 Task: Search one way flight ticket for 2 adults, 4 children and 1 infant on lap in business from Cleveland: Cleveland Hopkins International Airport to Gillette: Gillette Campbell County Airport on 5-1-2023. Choice of flights is Delta. Price is upto 78000. Outbound departure time preference is 6:15.
Action: Mouse moved to (211, 288)
Screenshot: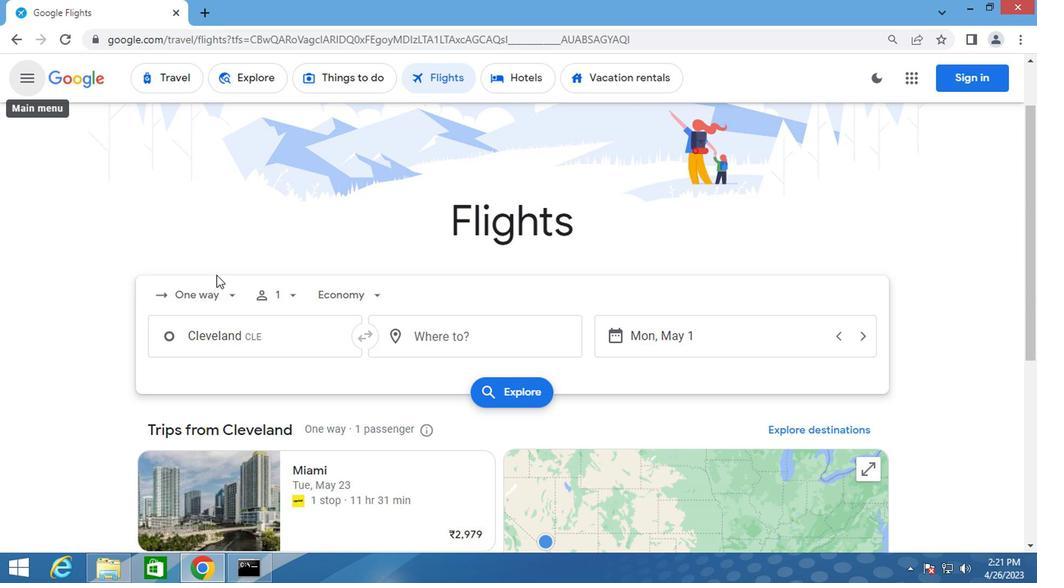 
Action: Mouse pressed left at (211, 288)
Screenshot: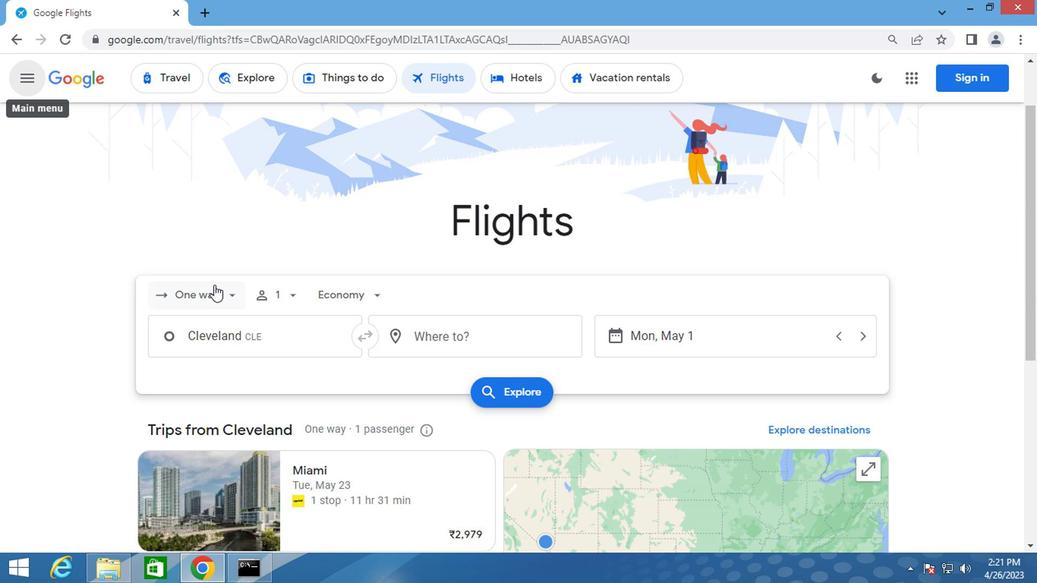 
Action: Mouse moved to (227, 362)
Screenshot: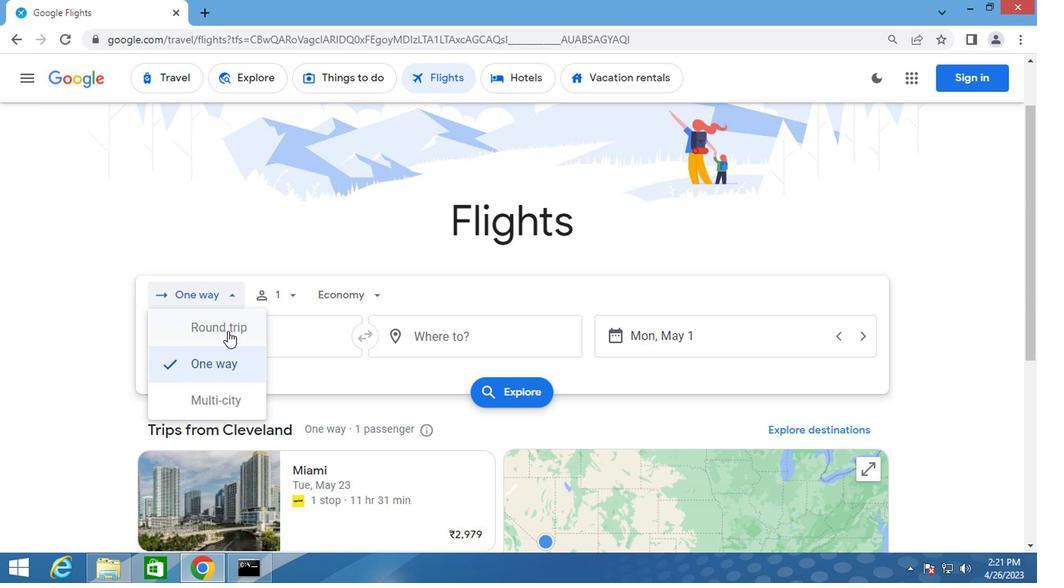 
Action: Mouse pressed left at (227, 362)
Screenshot: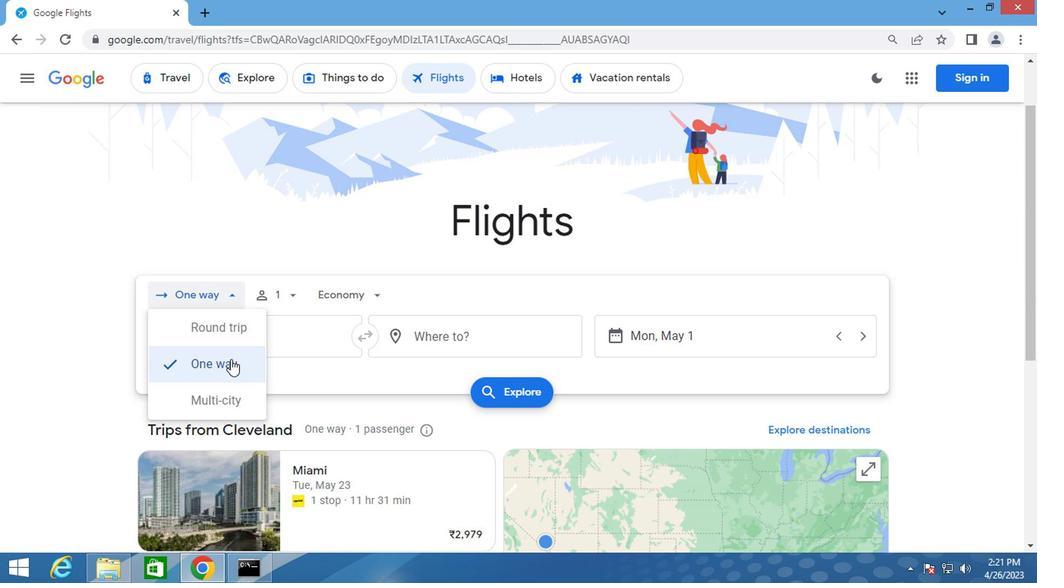
Action: Mouse moved to (287, 289)
Screenshot: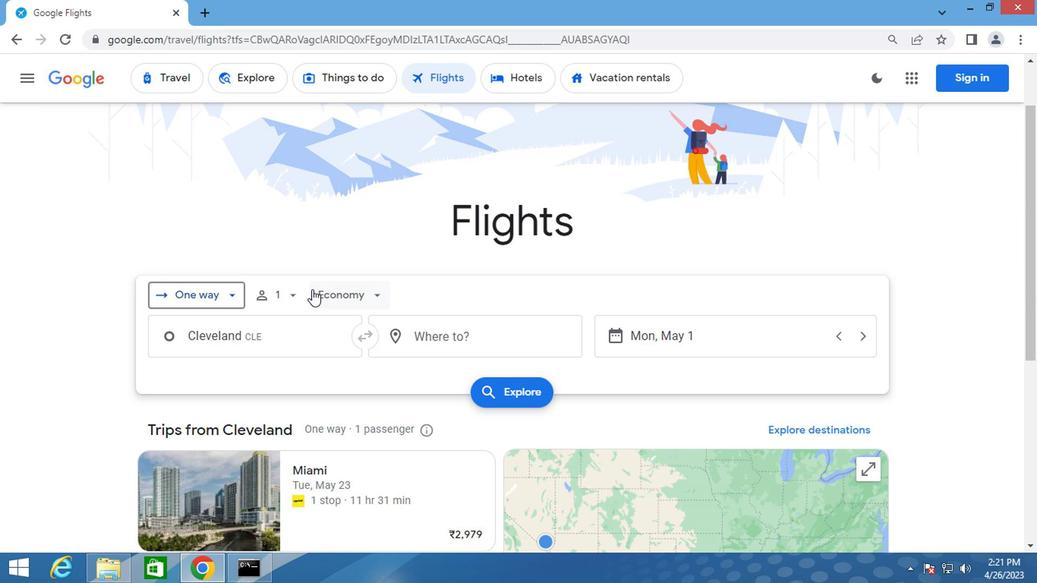 
Action: Mouse pressed left at (287, 289)
Screenshot: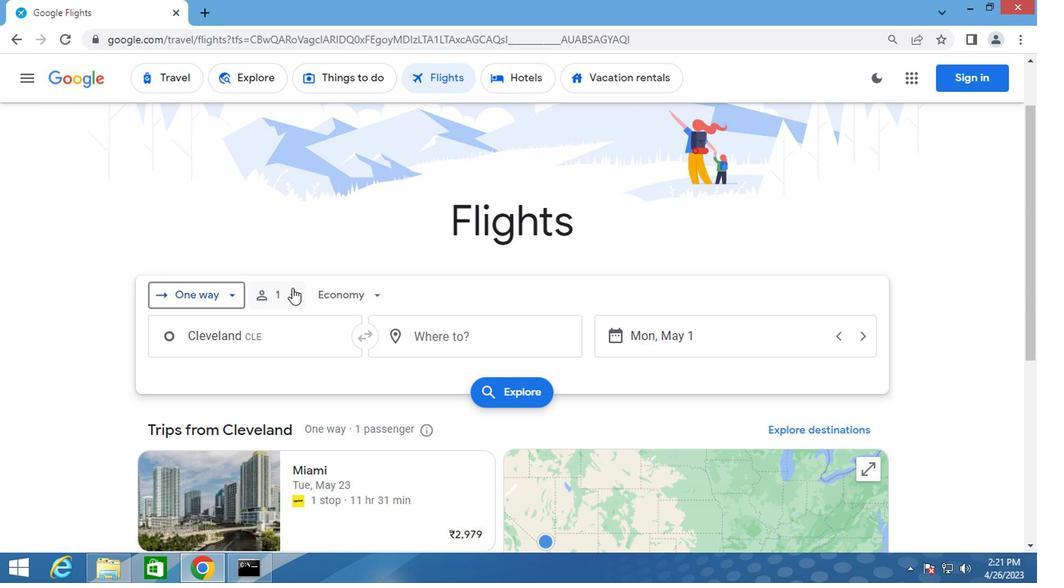 
Action: Mouse moved to (403, 335)
Screenshot: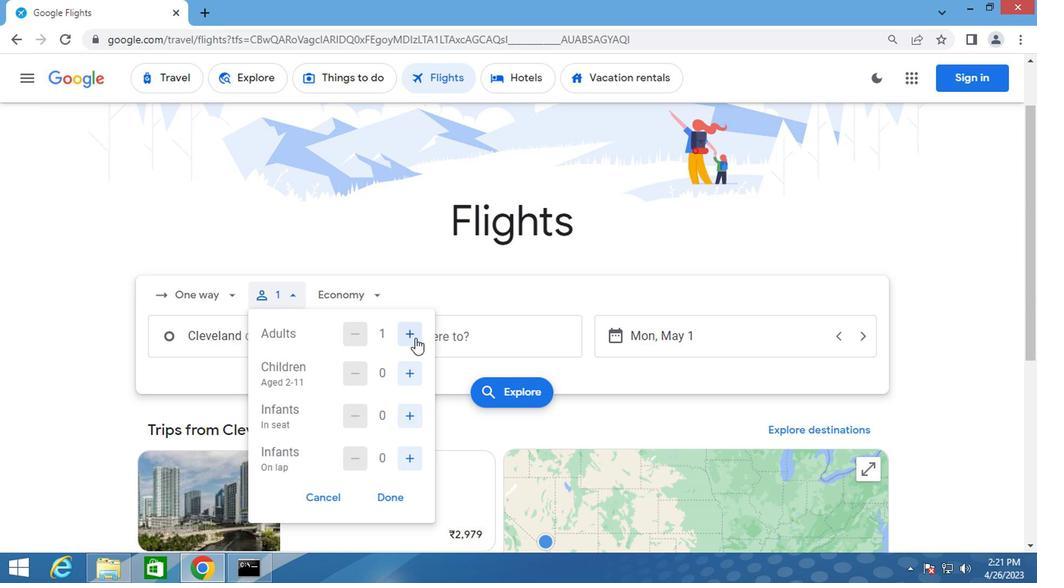 
Action: Mouse pressed left at (403, 335)
Screenshot: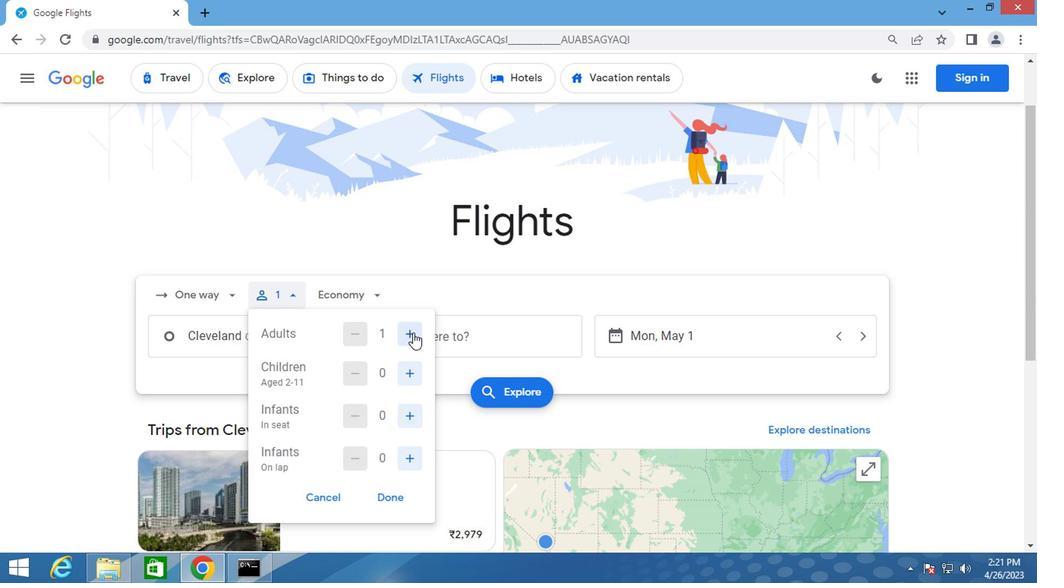 
Action: Mouse moved to (399, 372)
Screenshot: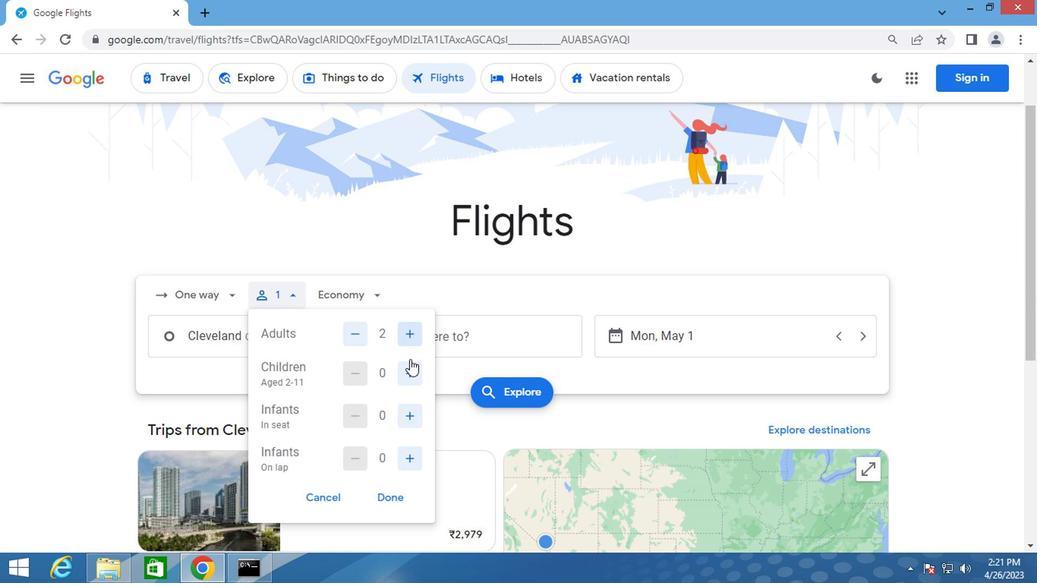 
Action: Mouse pressed left at (399, 372)
Screenshot: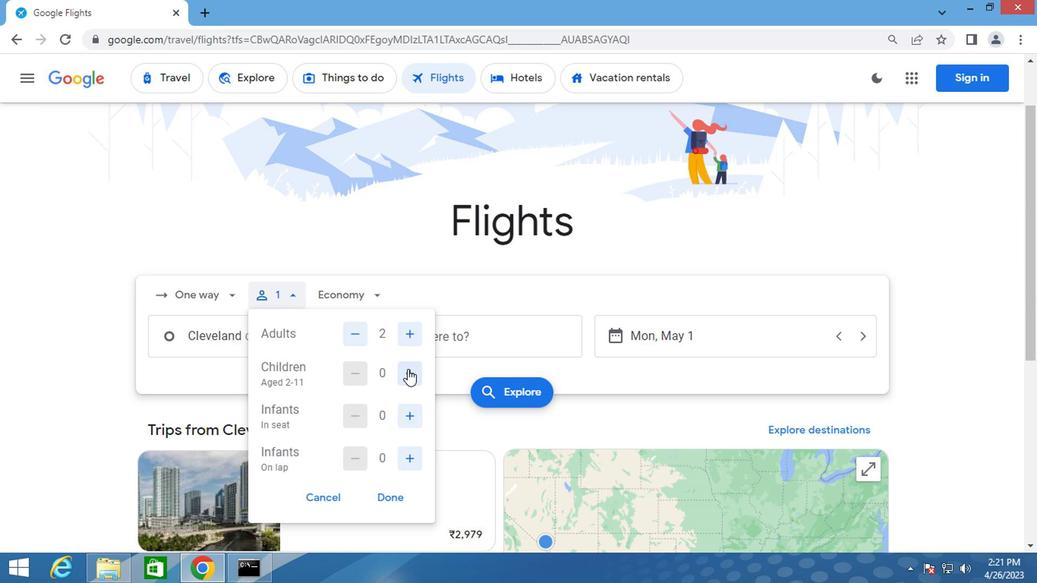 
Action: Mouse pressed left at (399, 372)
Screenshot: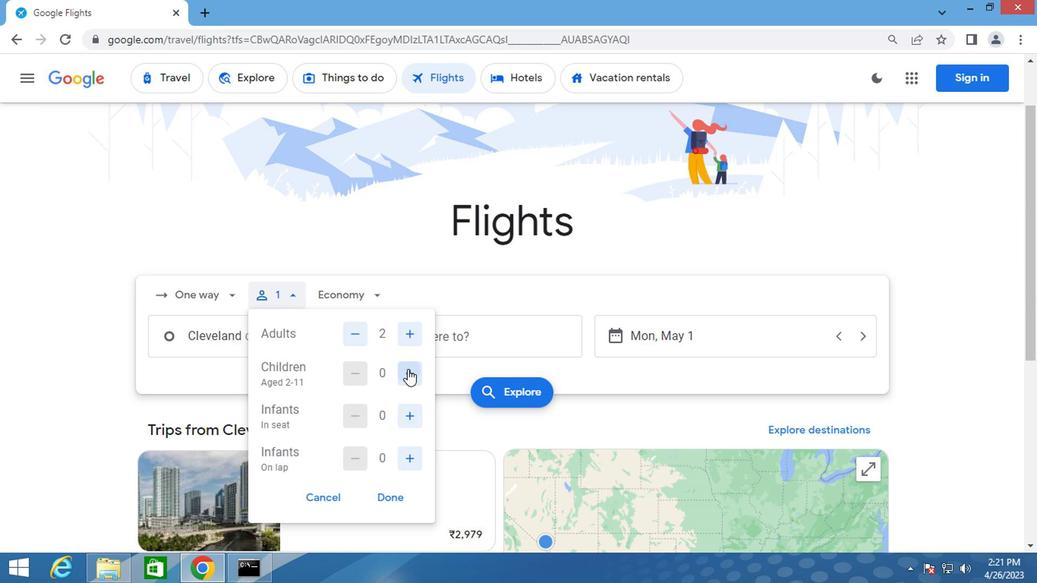 
Action: Mouse pressed left at (399, 372)
Screenshot: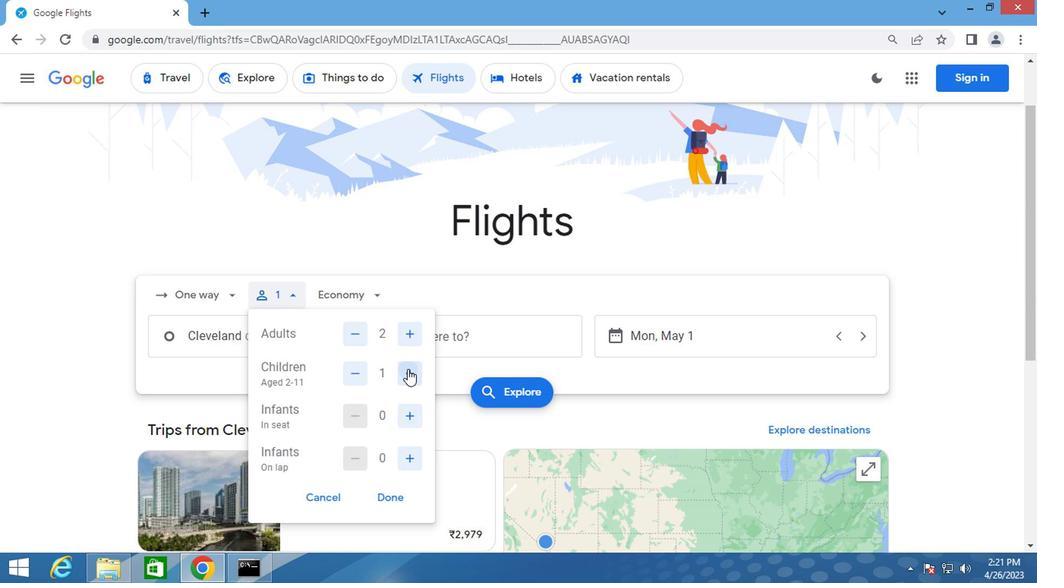 
Action: Mouse moved to (399, 372)
Screenshot: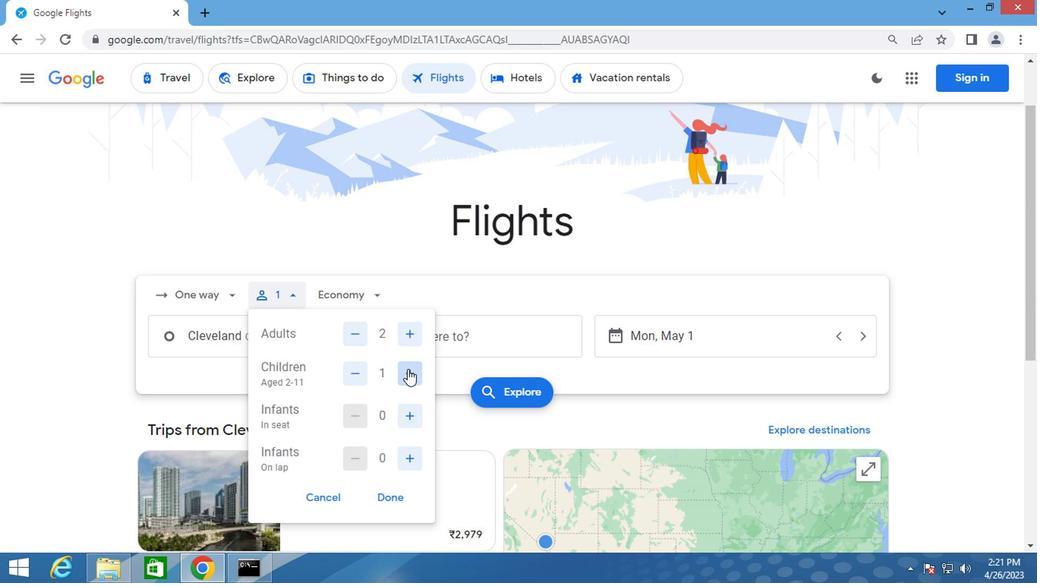 
Action: Mouse pressed left at (399, 372)
Screenshot: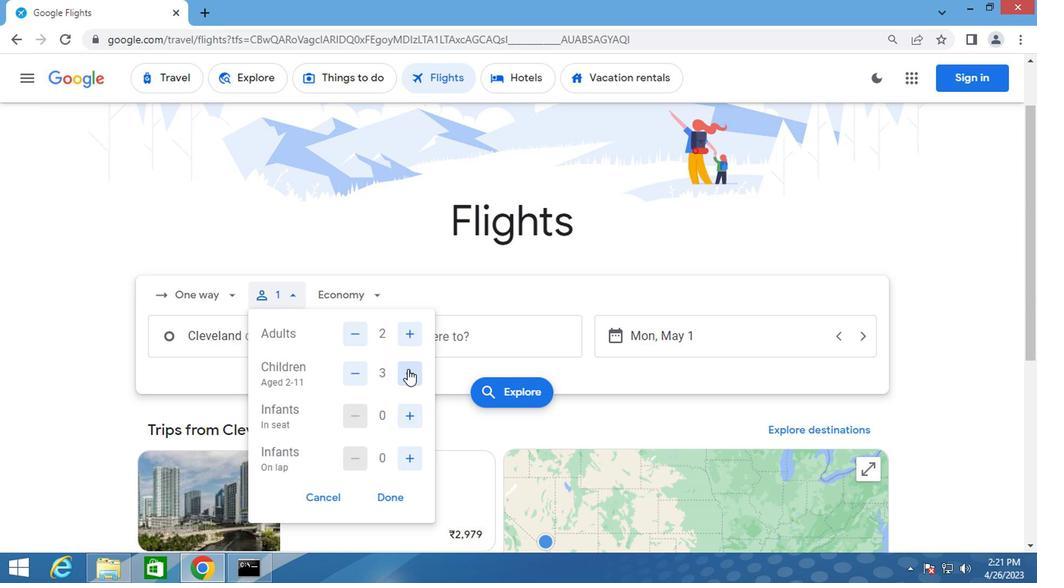 
Action: Mouse moved to (396, 453)
Screenshot: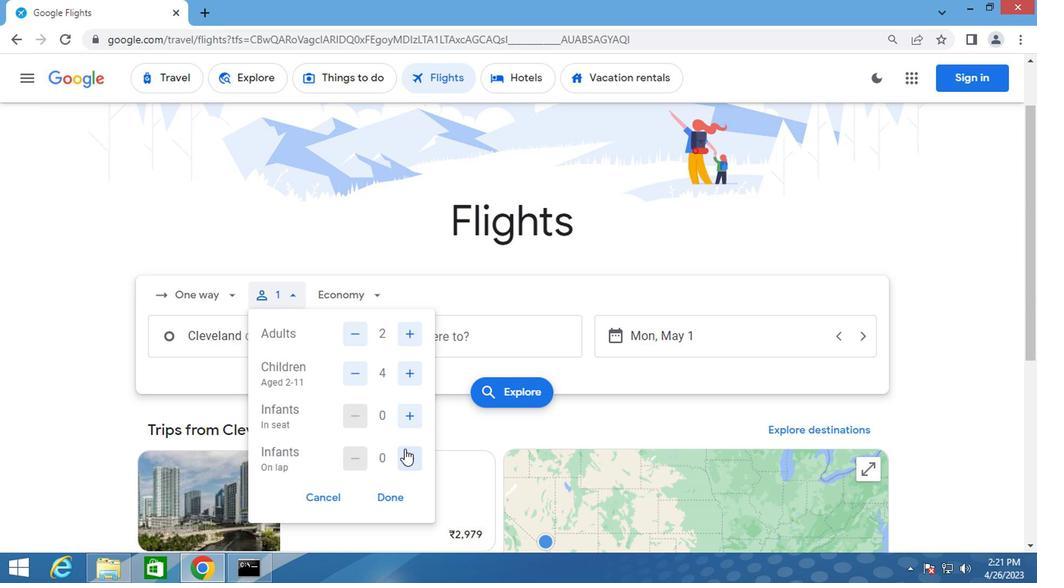 
Action: Mouse pressed left at (396, 453)
Screenshot: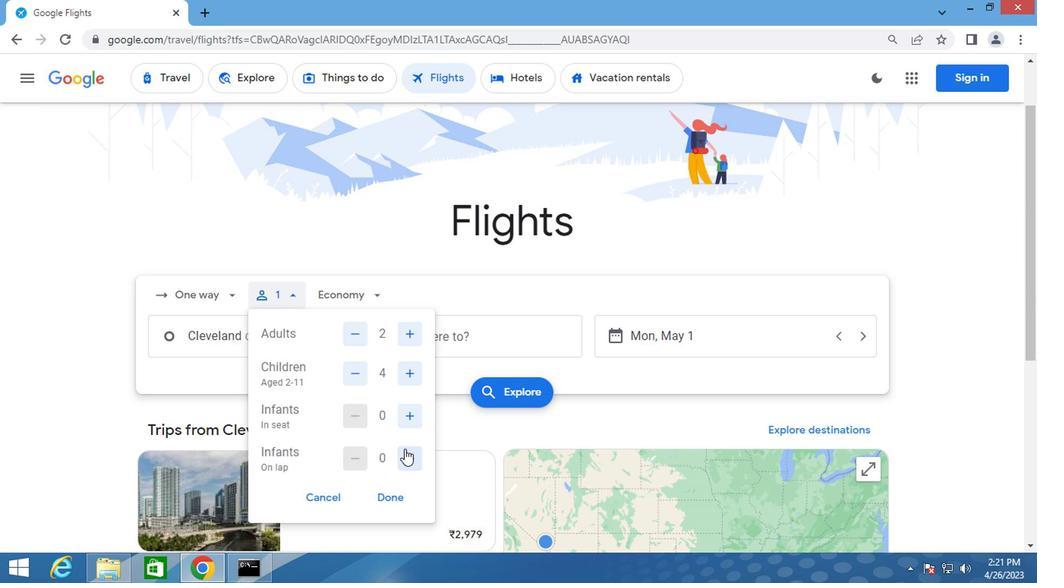 
Action: Mouse moved to (348, 298)
Screenshot: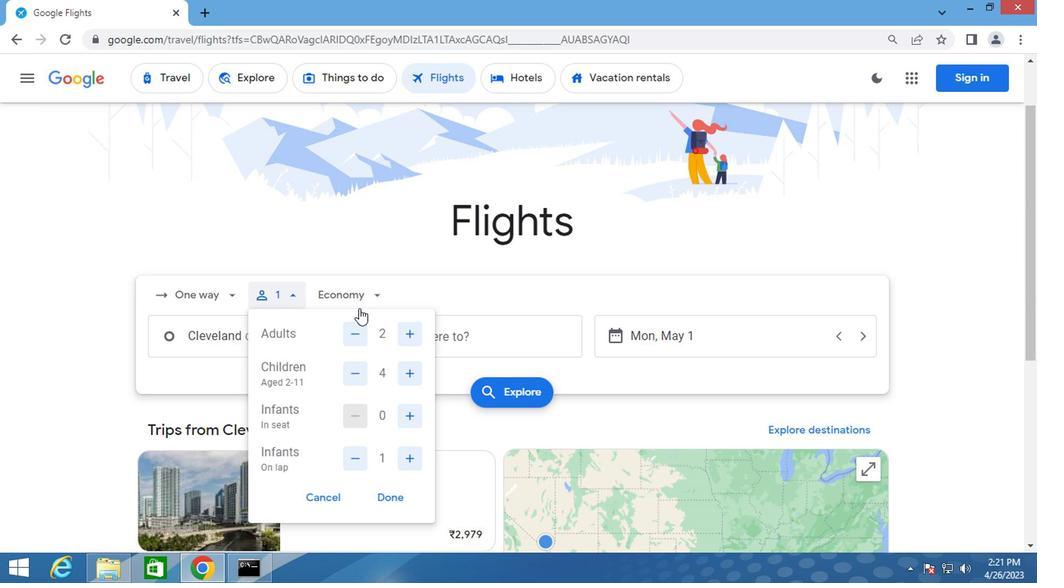 
Action: Mouse pressed left at (348, 298)
Screenshot: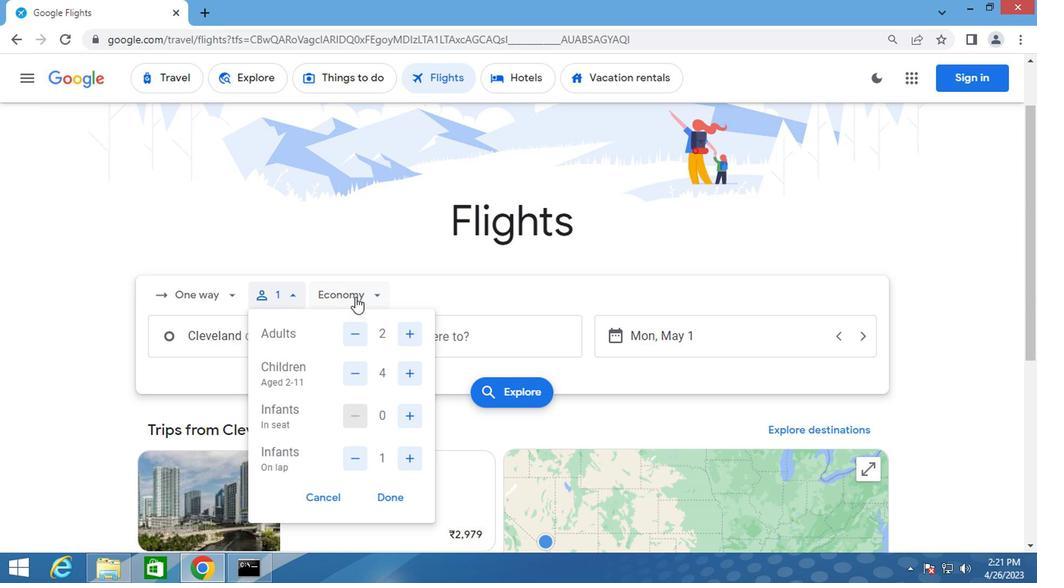
Action: Mouse moved to (367, 411)
Screenshot: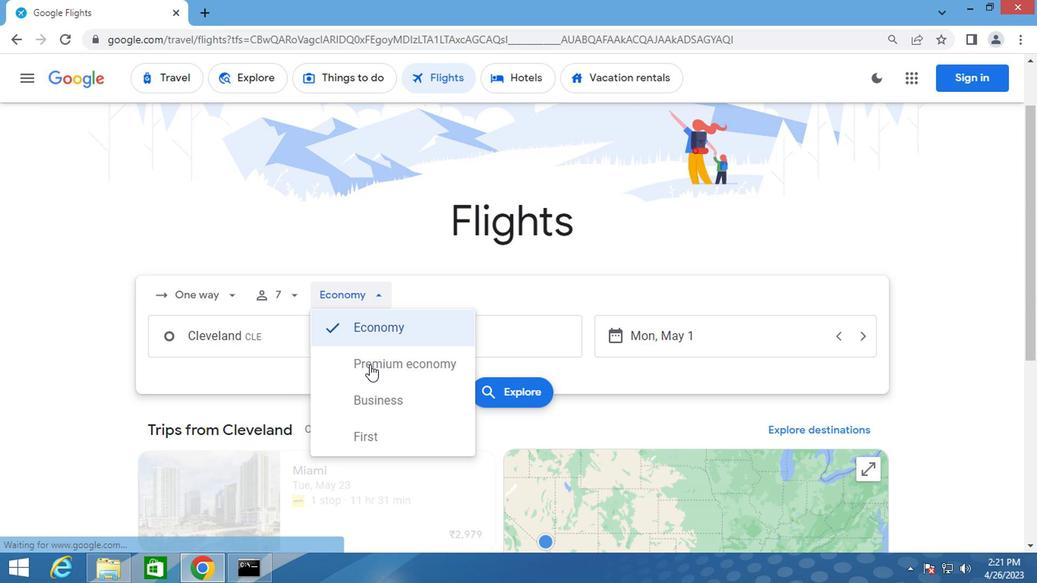 
Action: Mouse pressed left at (367, 411)
Screenshot: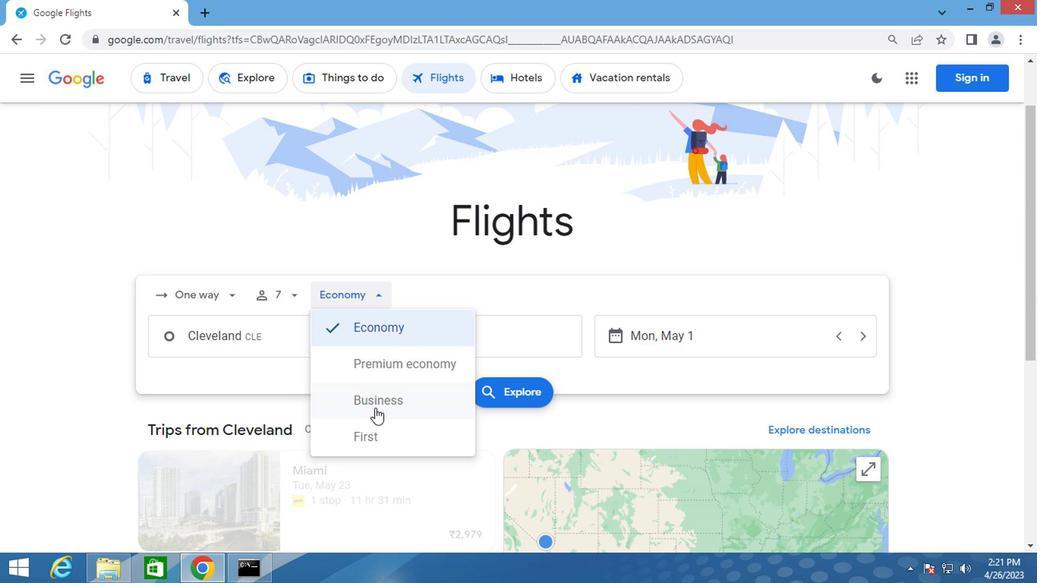 
Action: Mouse moved to (291, 332)
Screenshot: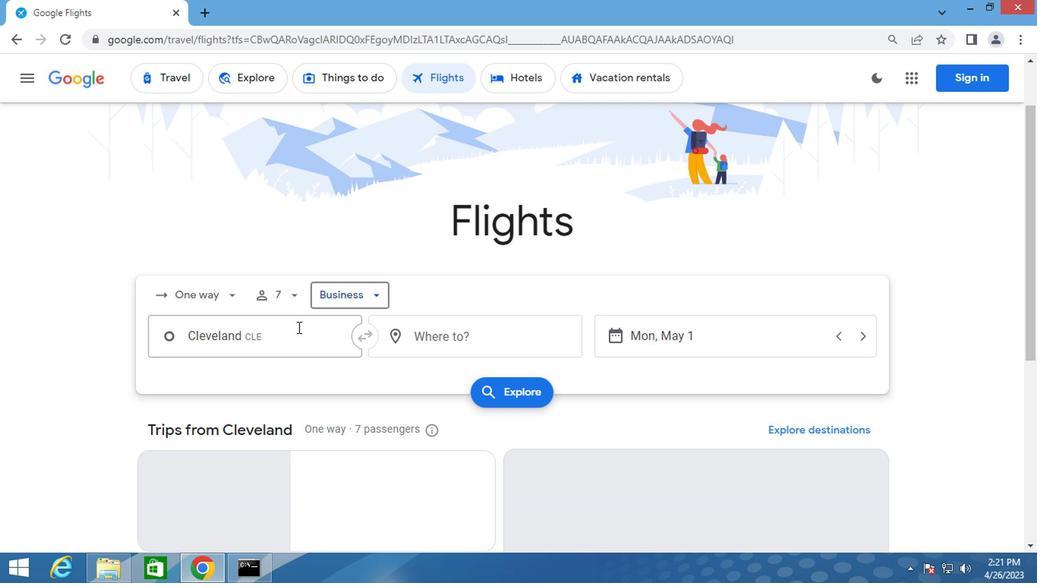 
Action: Mouse pressed left at (291, 332)
Screenshot: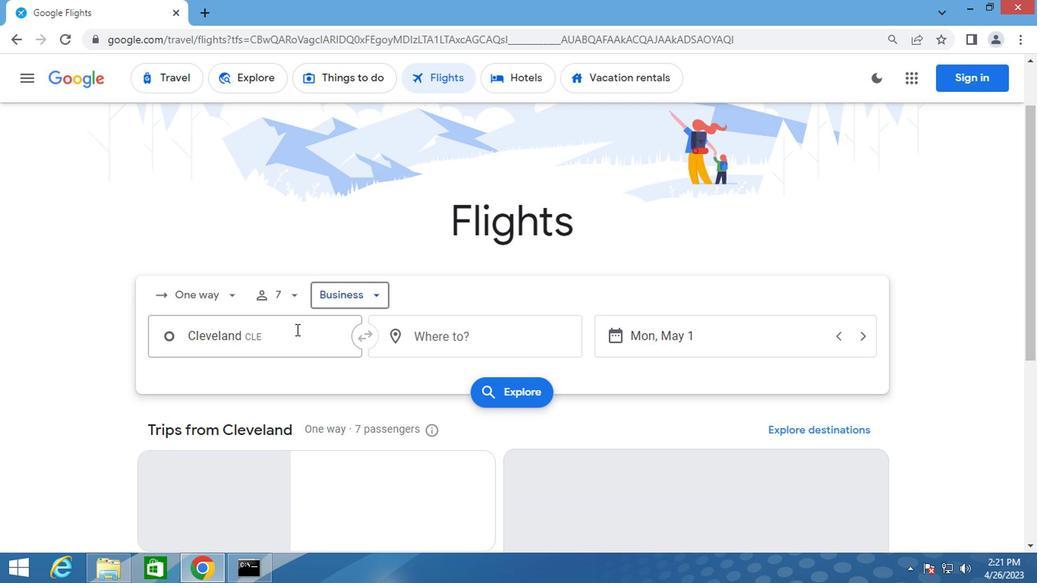 
Action: Key pressed cleveland
Screenshot: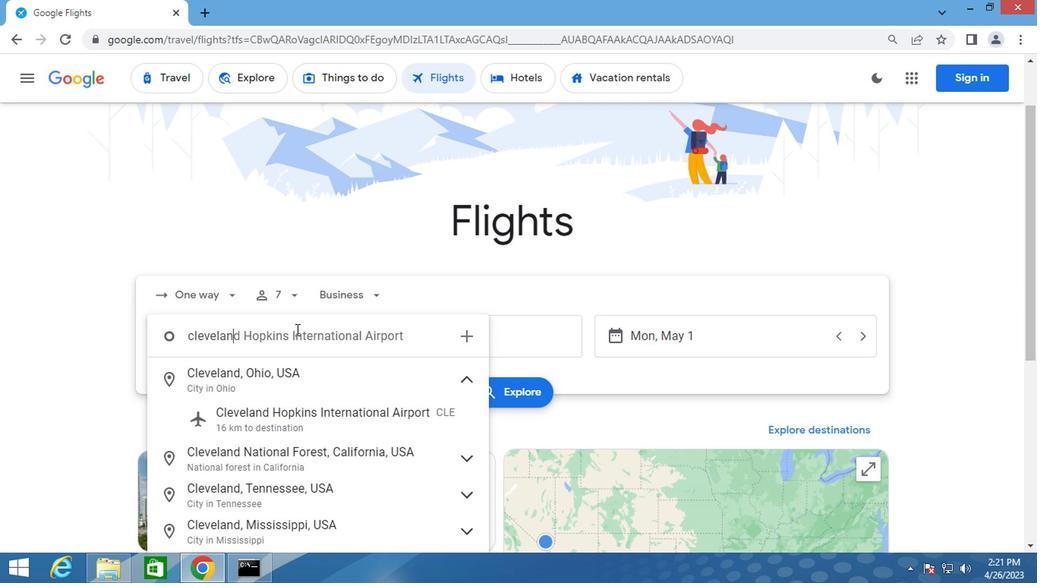 
Action: Mouse moved to (317, 419)
Screenshot: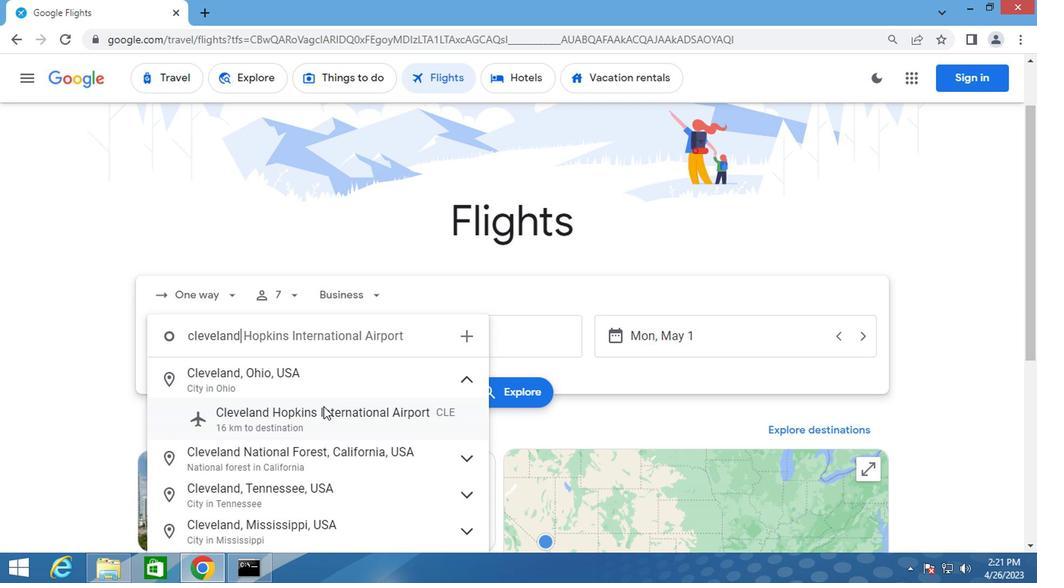 
Action: Mouse pressed left at (317, 419)
Screenshot: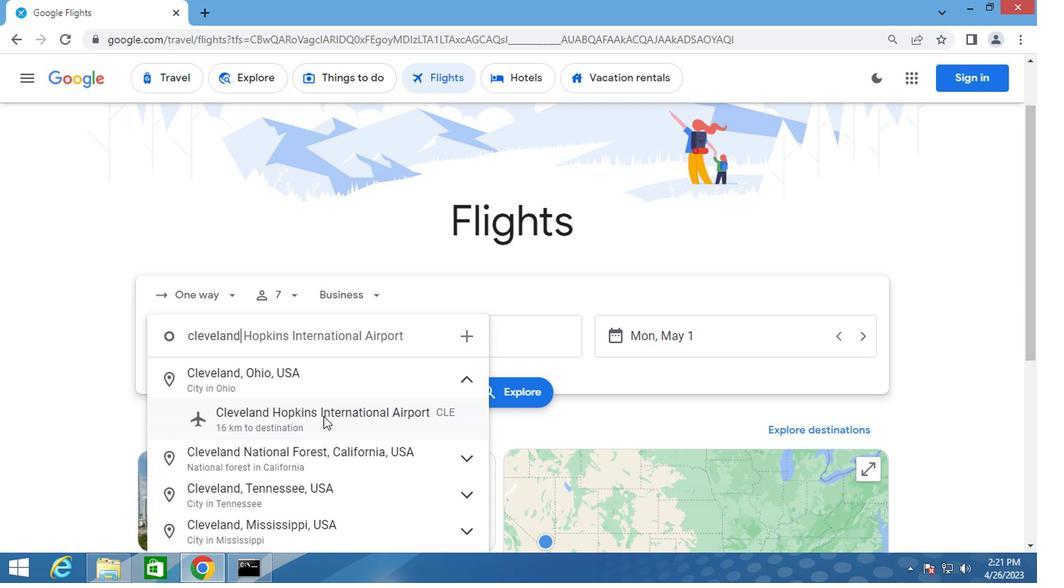 
Action: Mouse moved to (419, 336)
Screenshot: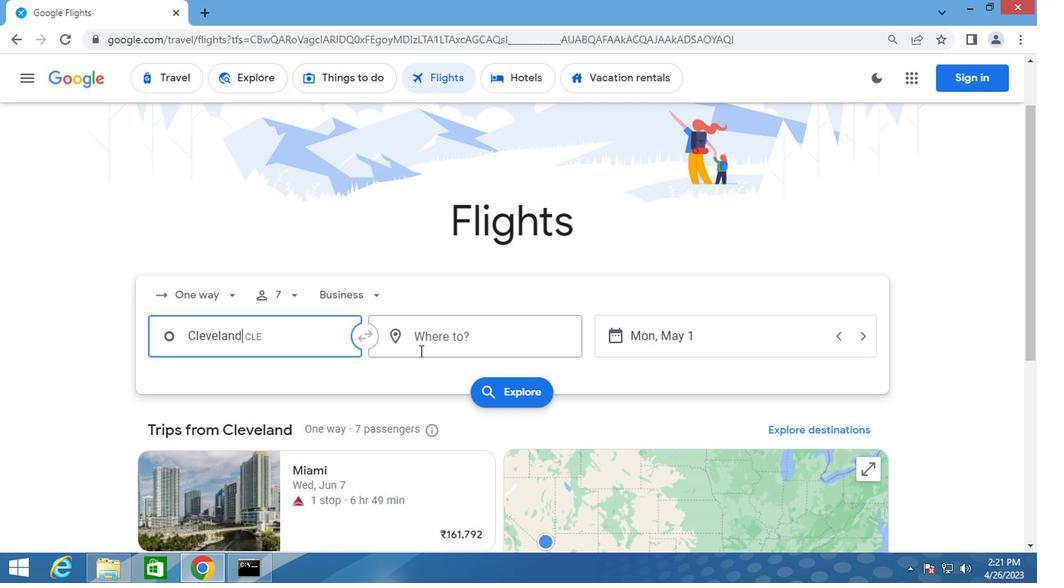 
Action: Mouse pressed left at (419, 336)
Screenshot: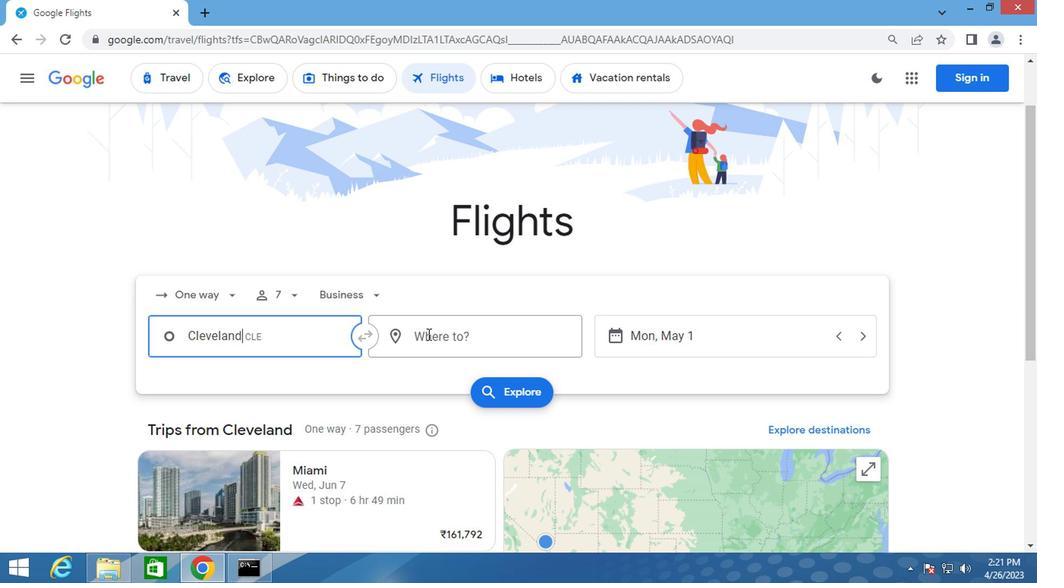 
Action: Key pressed gillette
Screenshot: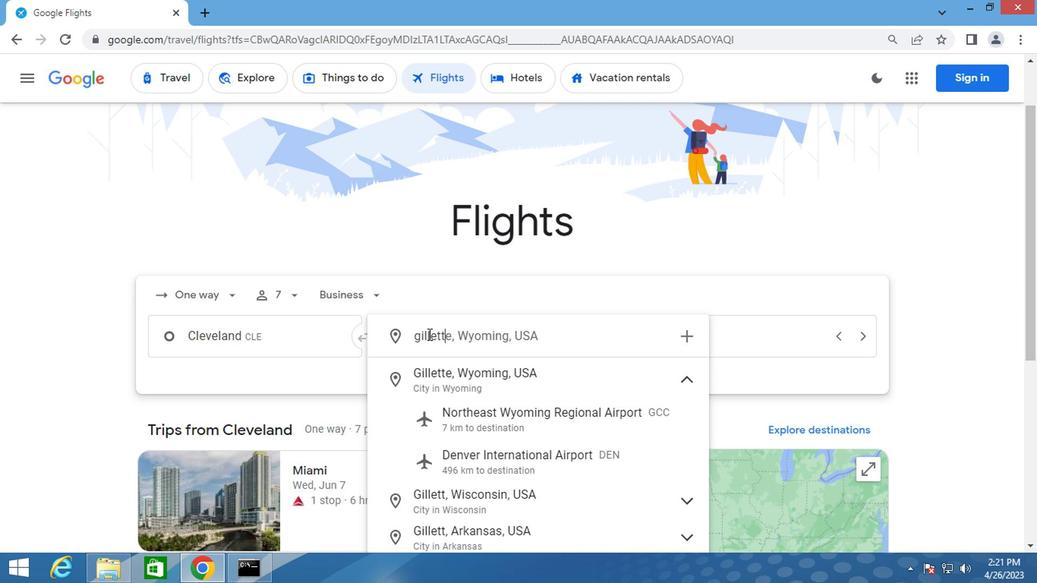 
Action: Mouse moved to (488, 417)
Screenshot: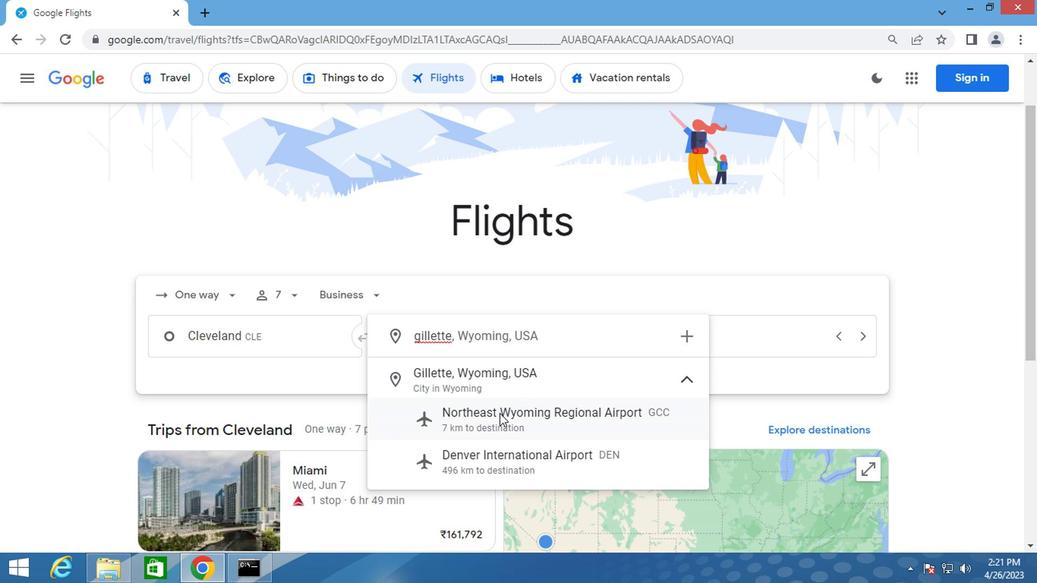
Action: Mouse pressed left at (488, 417)
Screenshot: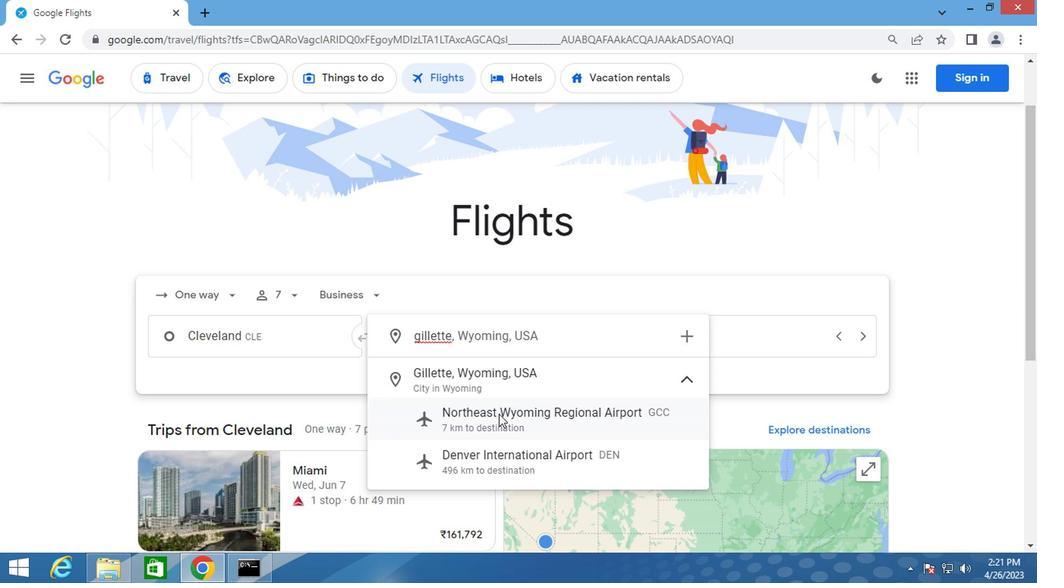
Action: Mouse moved to (637, 335)
Screenshot: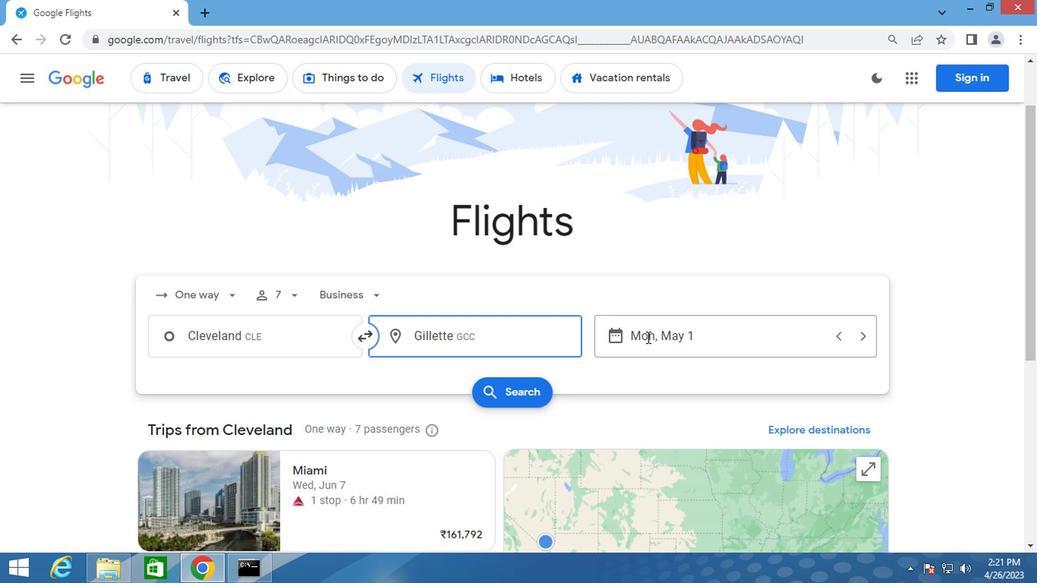 
Action: Mouse pressed left at (637, 335)
Screenshot: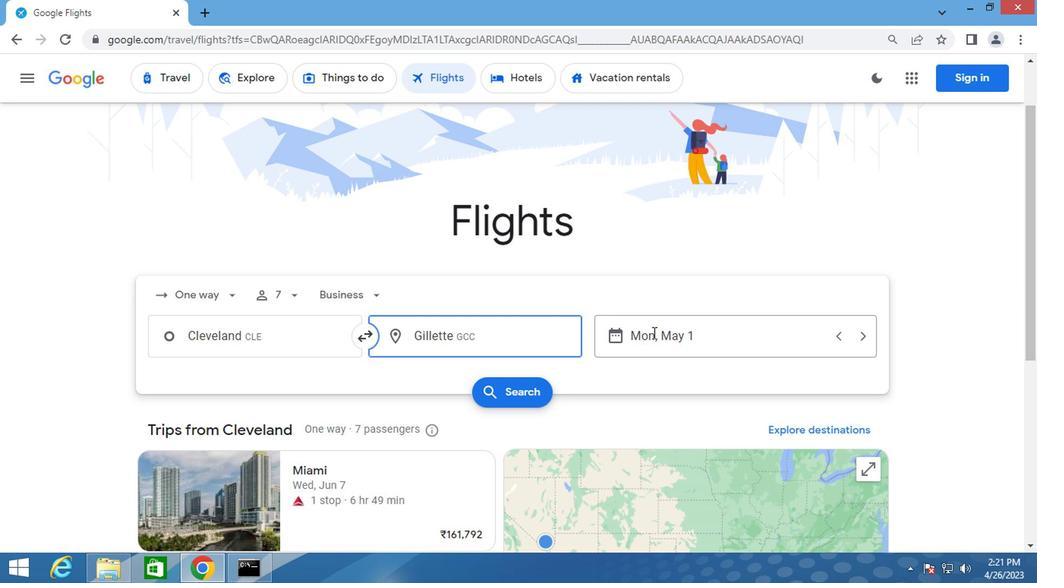 
Action: Mouse moved to (656, 285)
Screenshot: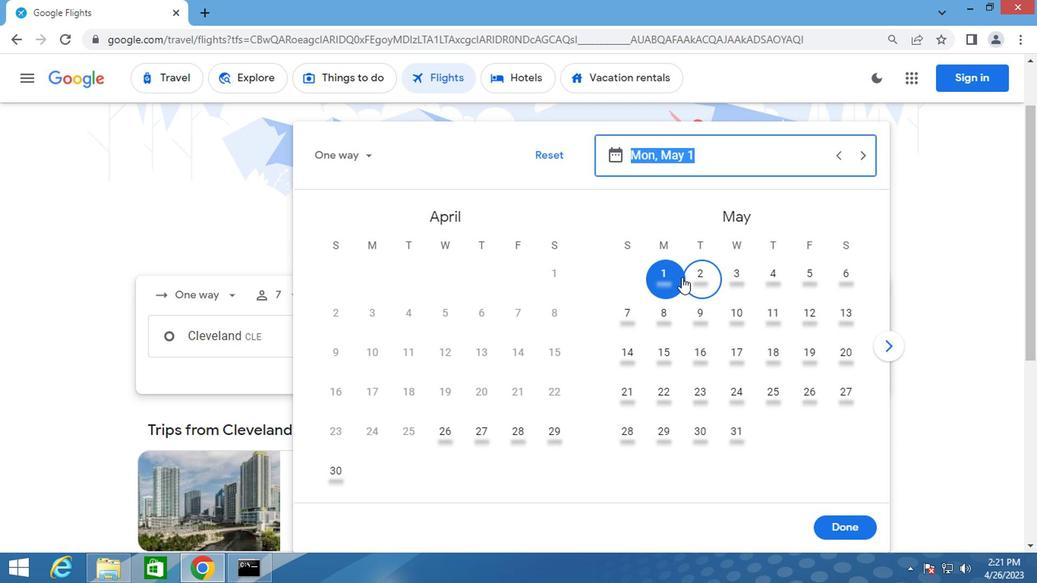 
Action: Mouse pressed left at (656, 285)
Screenshot: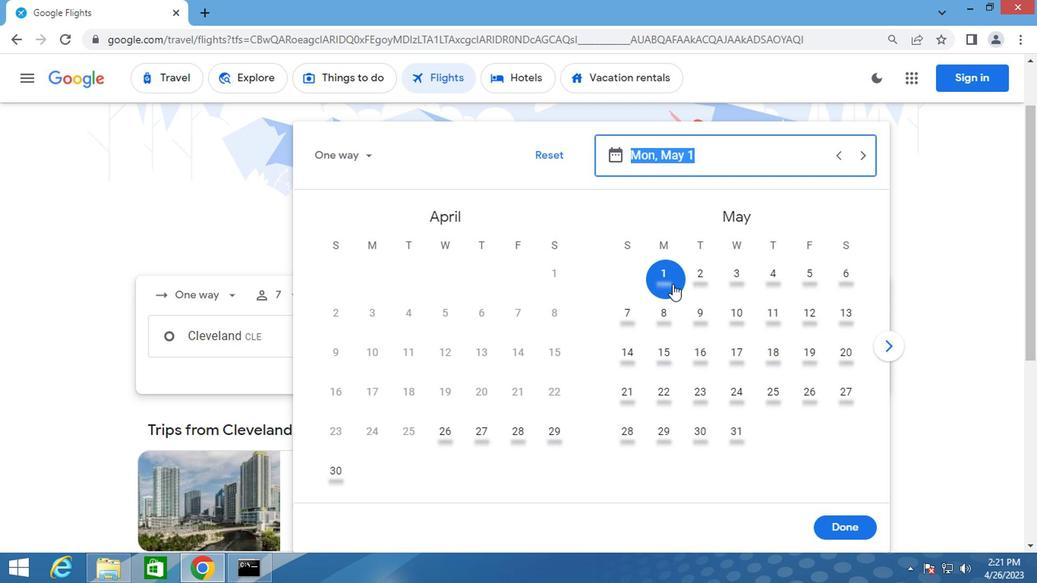 
Action: Mouse moved to (810, 533)
Screenshot: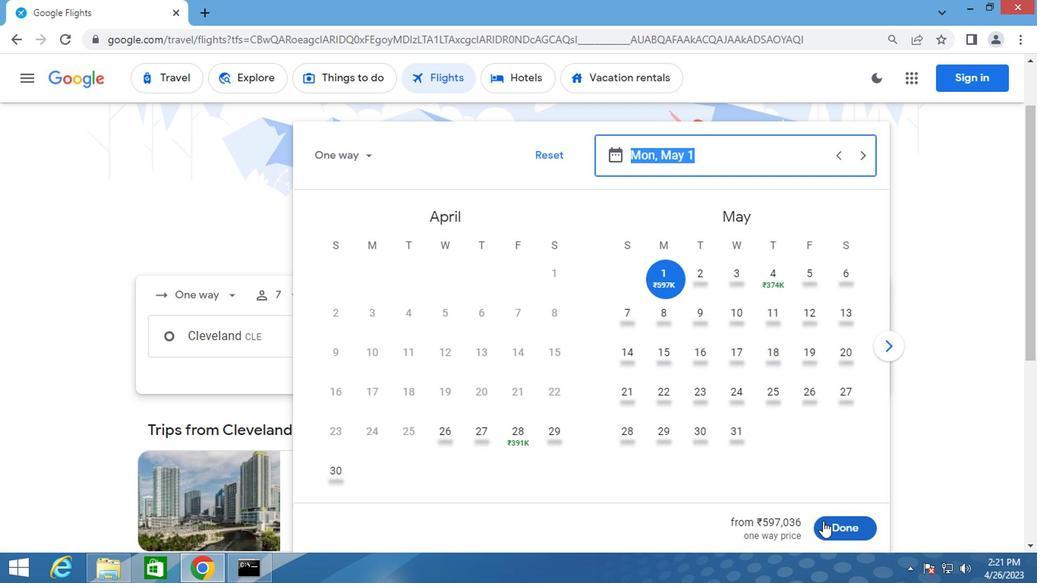 
Action: Mouse pressed left at (810, 533)
Screenshot: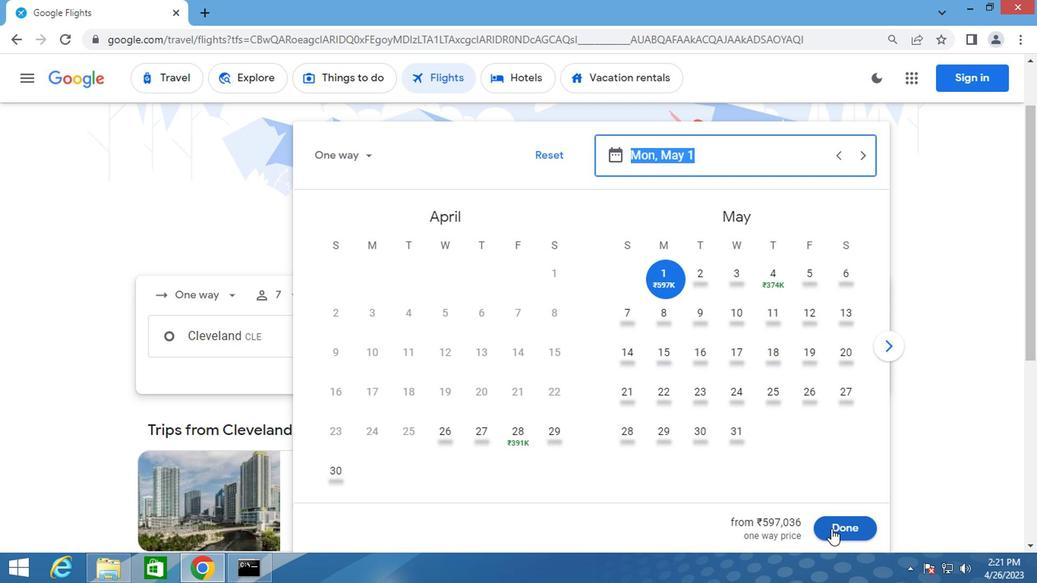 
Action: Mouse moved to (488, 385)
Screenshot: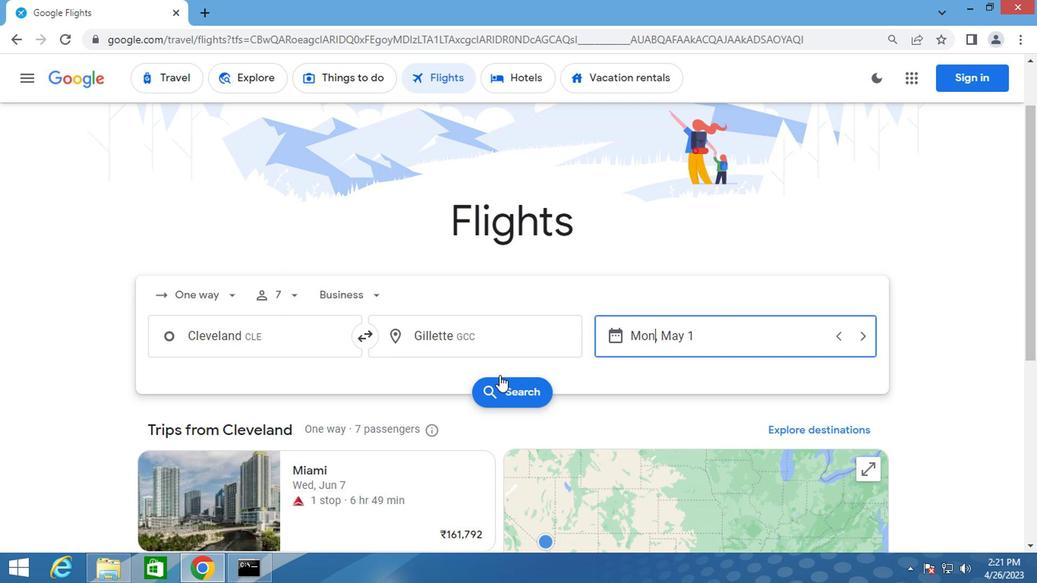 
Action: Mouse pressed left at (488, 385)
Screenshot: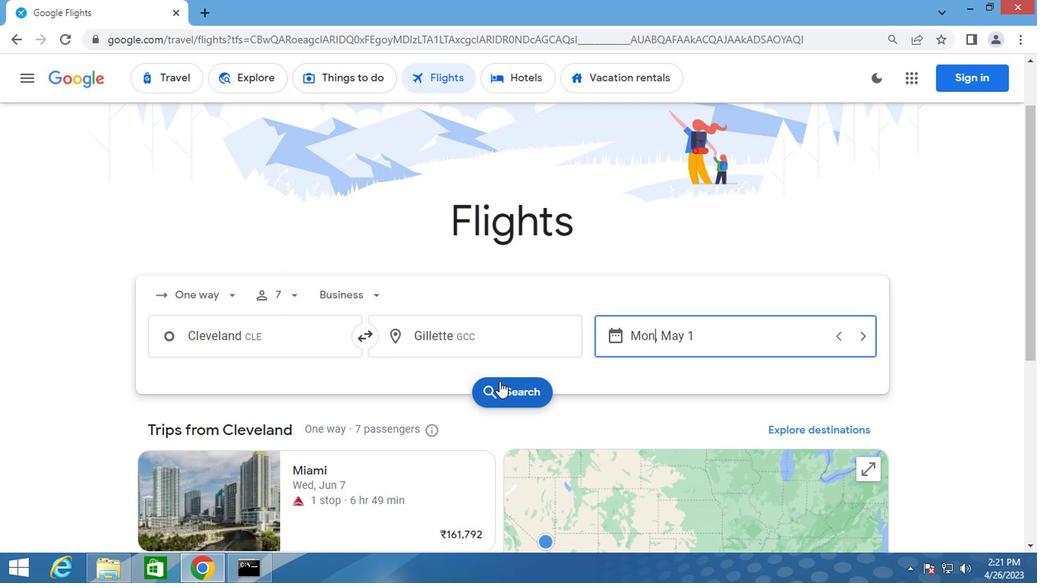 
Action: Mouse moved to (168, 221)
Screenshot: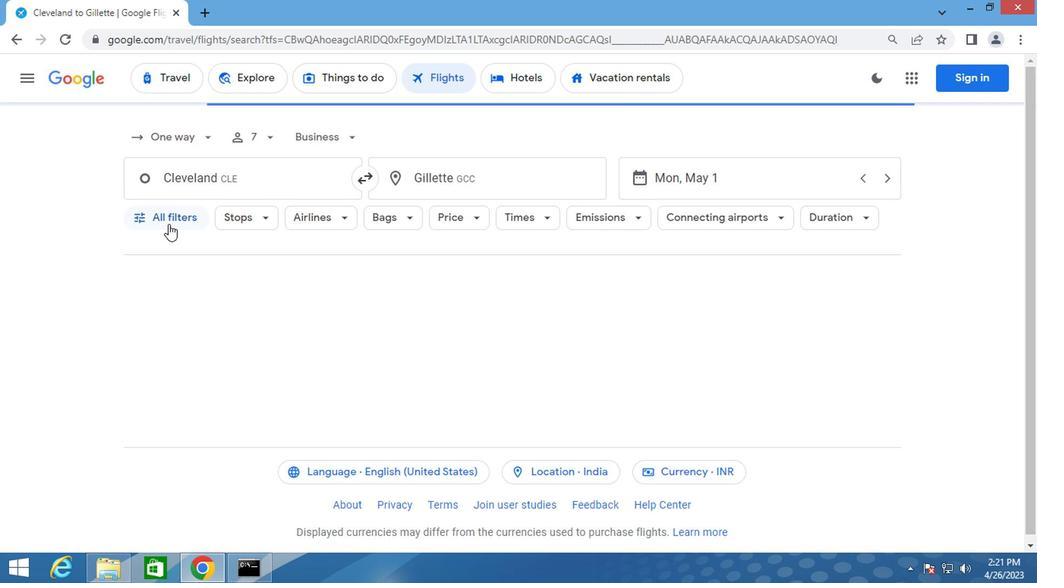 
Action: Mouse pressed left at (168, 221)
Screenshot: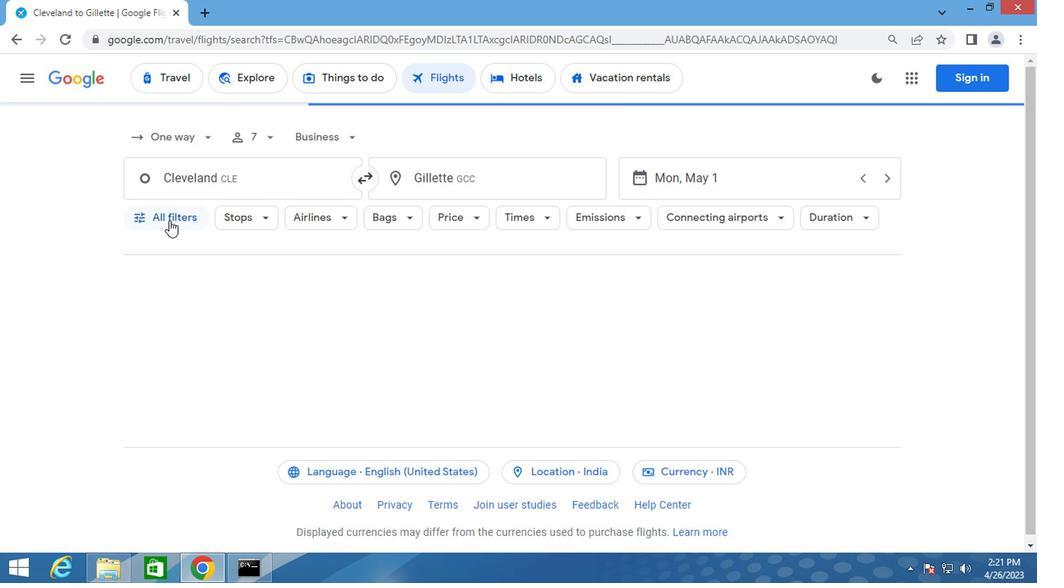 
Action: Mouse moved to (225, 331)
Screenshot: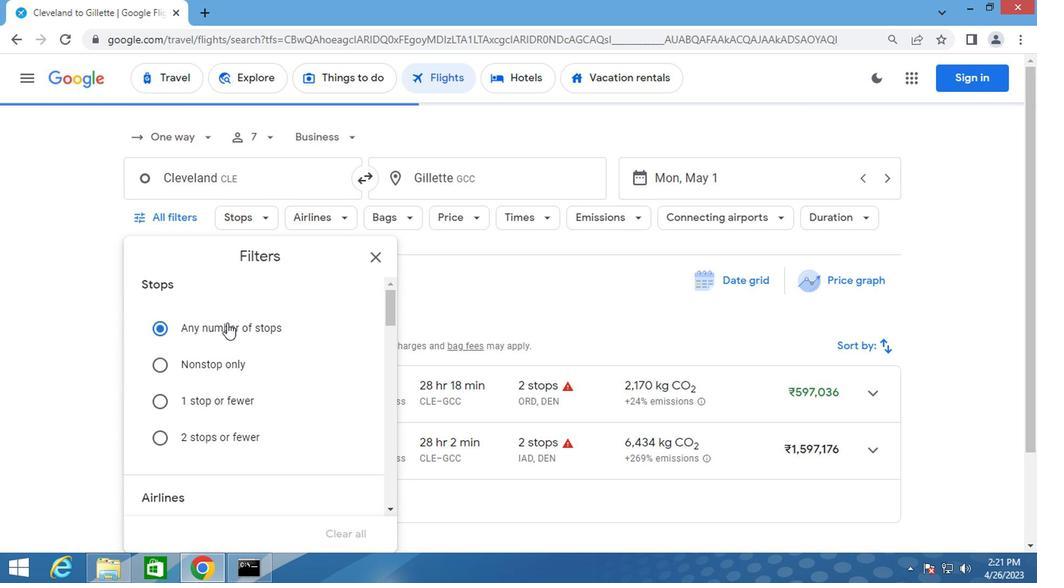 
Action: Mouse scrolled (225, 330) with delta (0, 0)
Screenshot: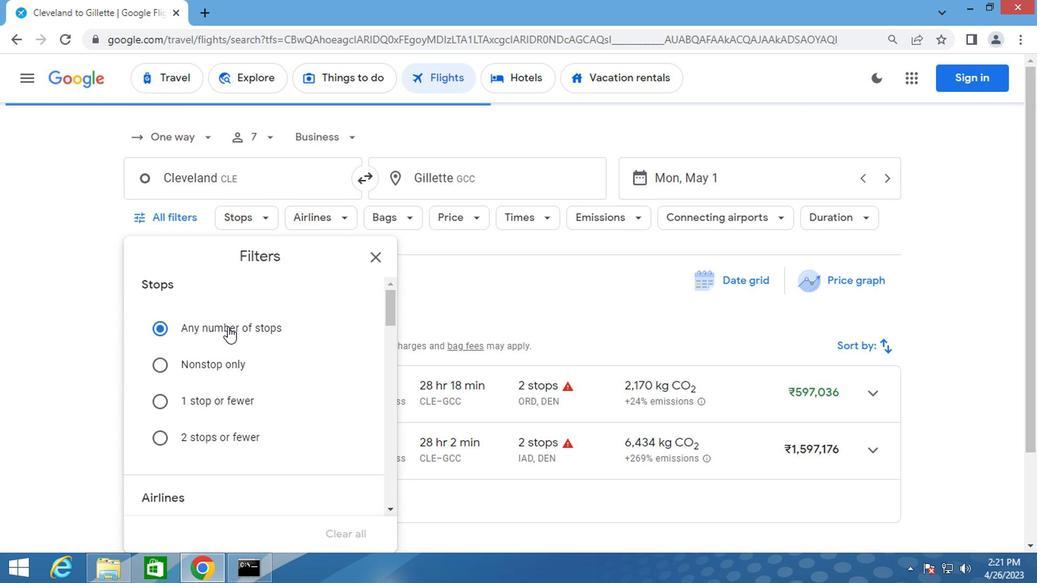 
Action: Mouse moved to (225, 332)
Screenshot: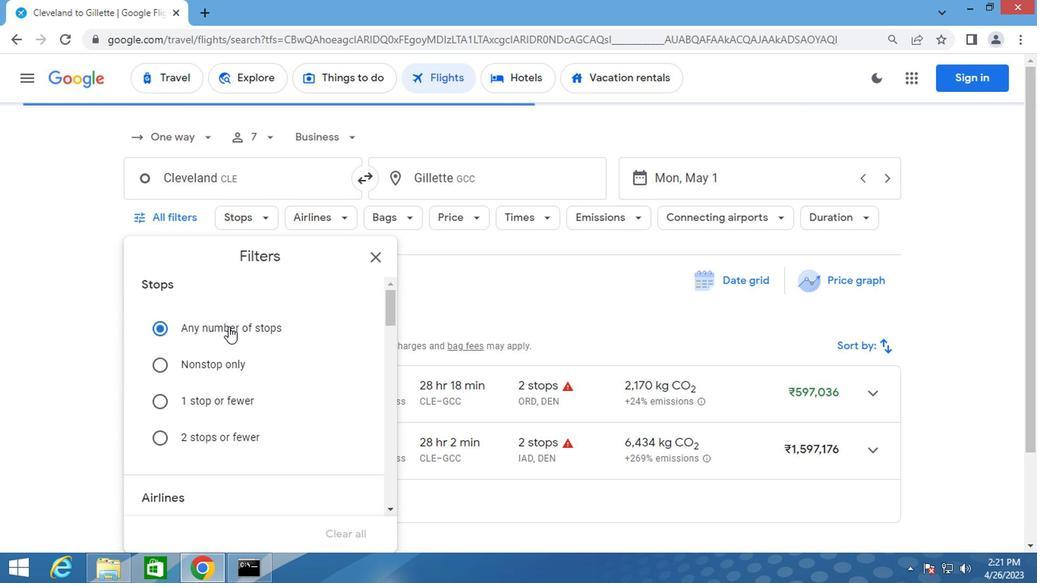 
Action: Mouse scrolled (225, 331) with delta (0, -1)
Screenshot: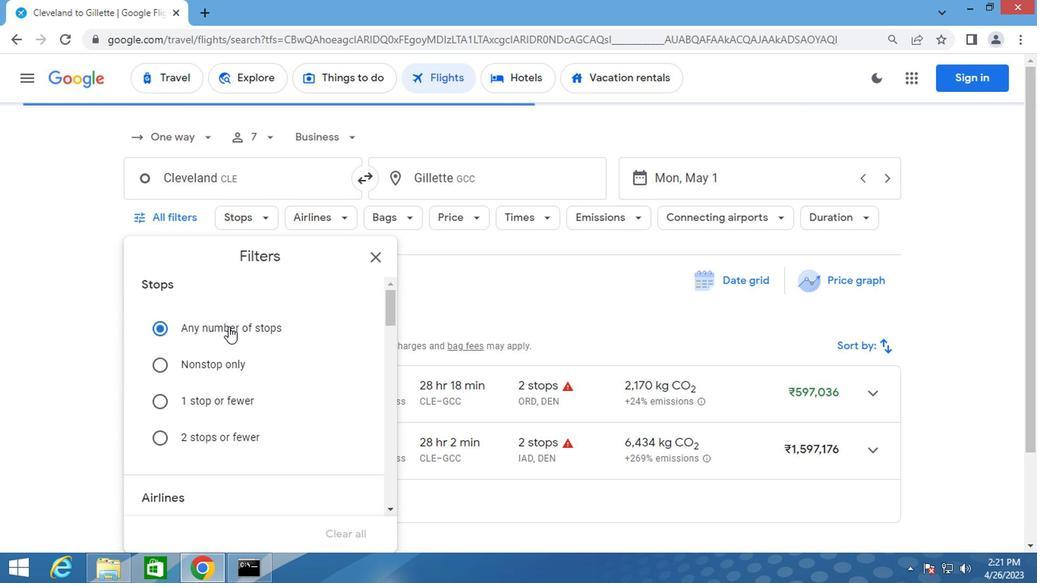 
Action: Mouse moved to (226, 342)
Screenshot: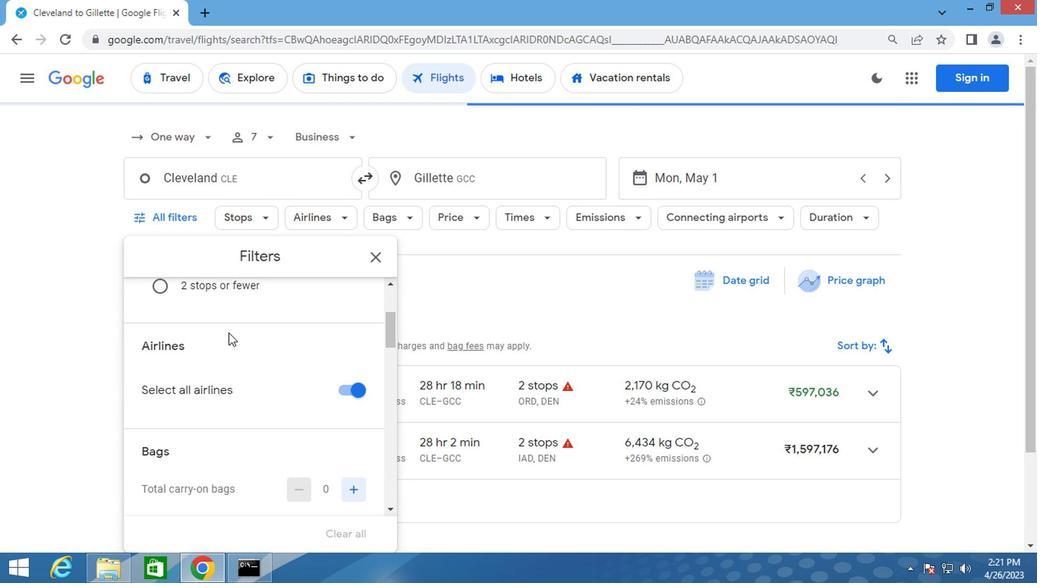 
Action: Mouse scrolled (226, 341) with delta (0, 0)
Screenshot: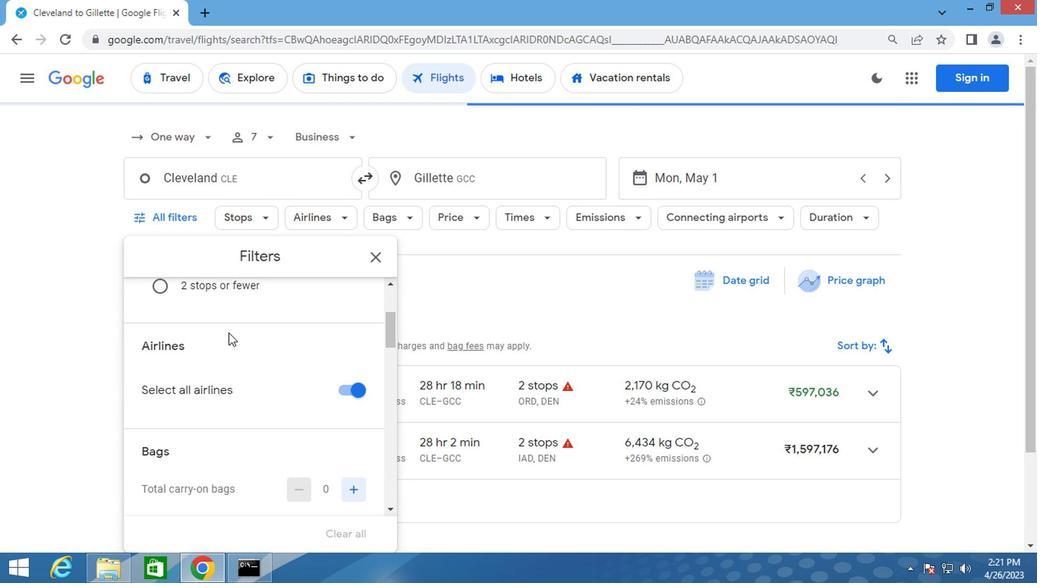 
Action: Mouse moved to (226, 343)
Screenshot: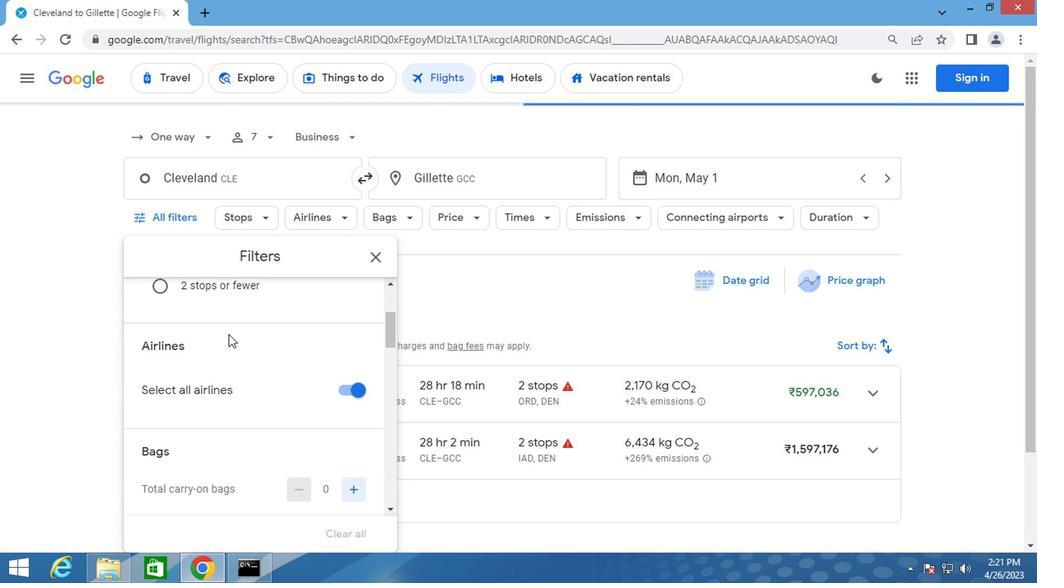 
Action: Mouse scrolled (226, 343) with delta (0, 0)
Screenshot: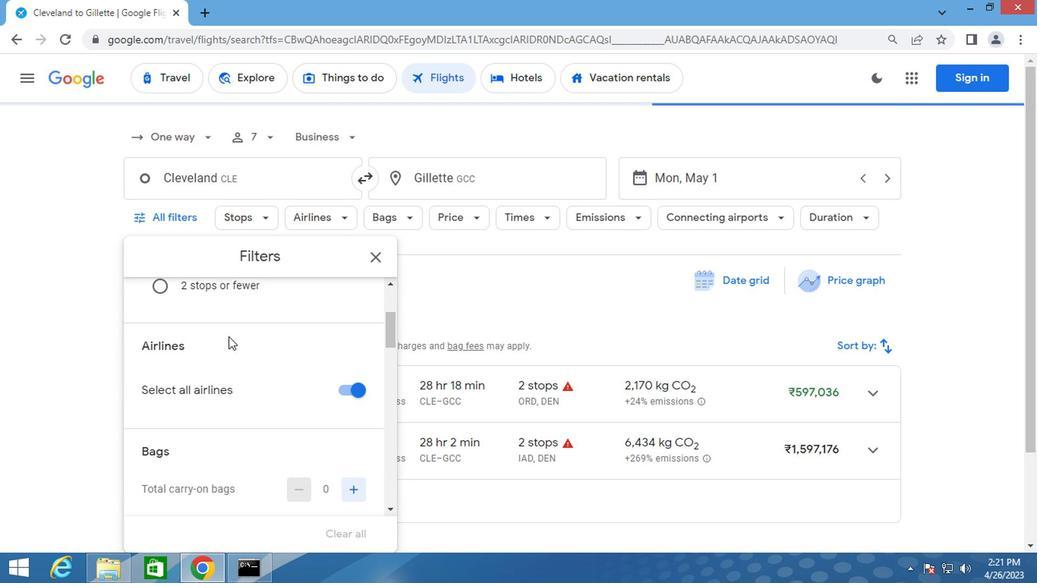 
Action: Mouse scrolled (226, 344) with delta (0, 1)
Screenshot: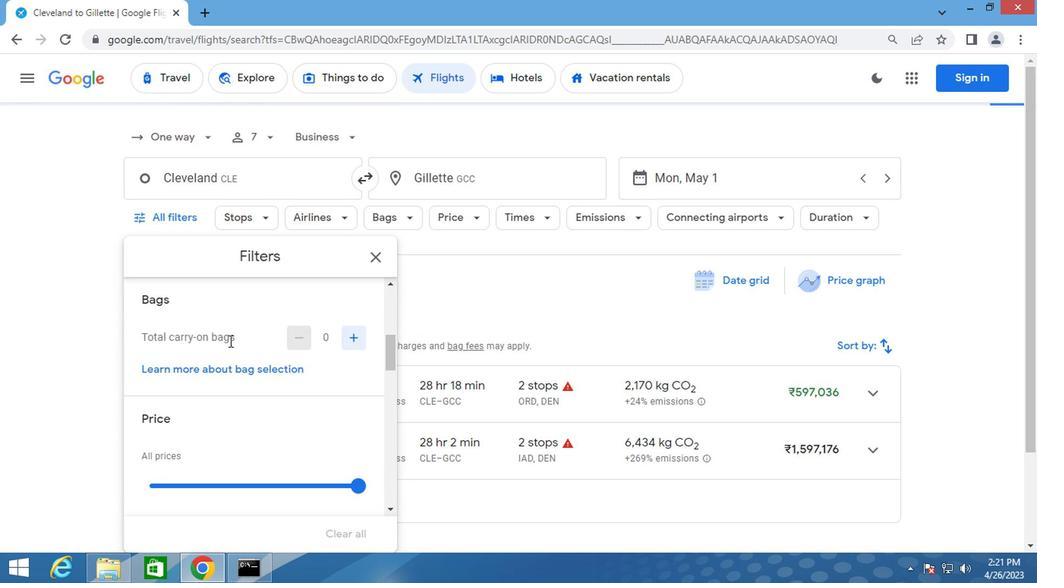 
Action: Mouse scrolled (226, 344) with delta (0, 1)
Screenshot: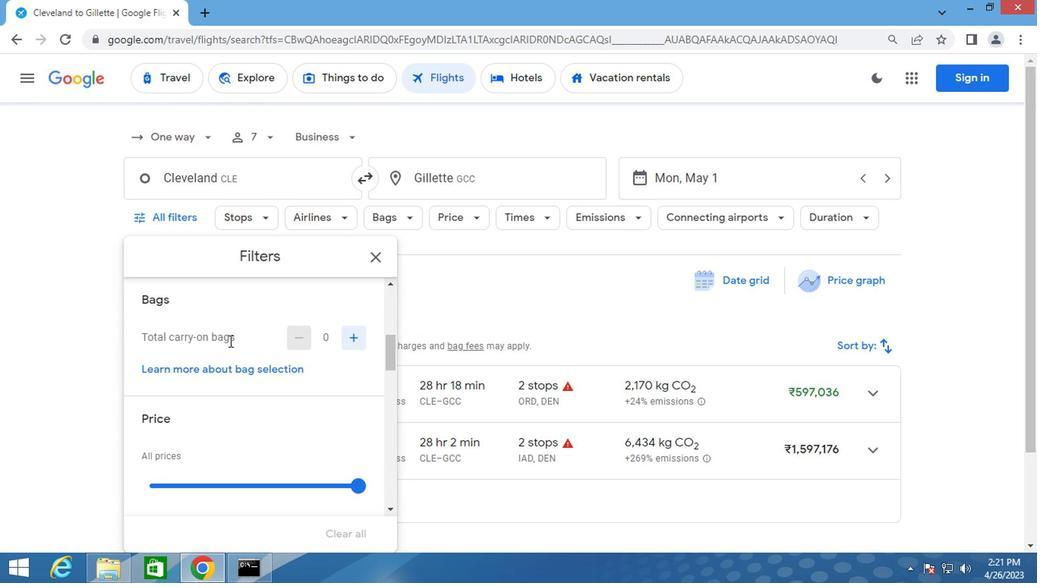 
Action: Mouse scrolled (226, 343) with delta (0, 0)
Screenshot: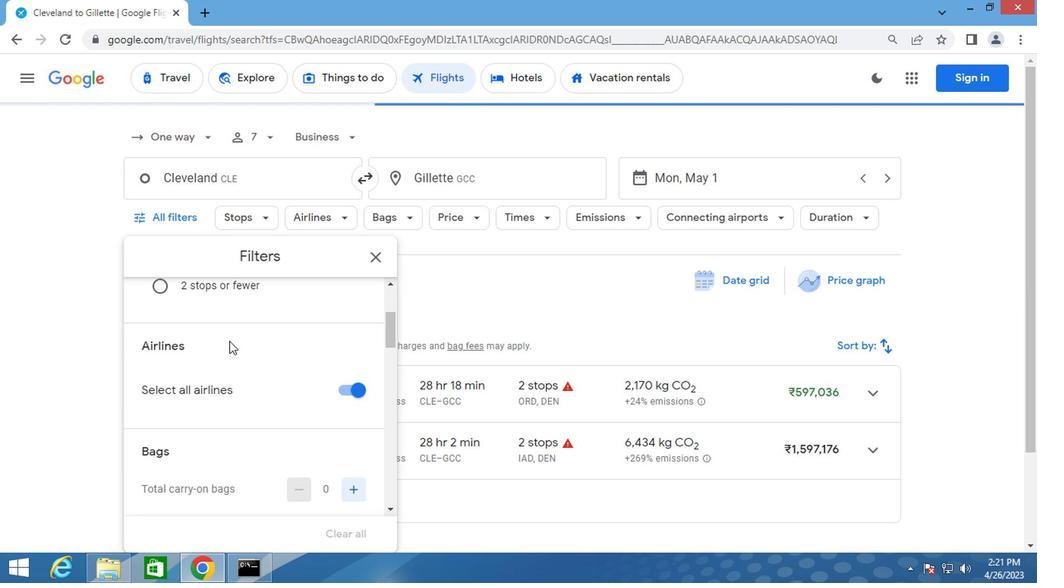 
Action: Mouse moved to (226, 344)
Screenshot: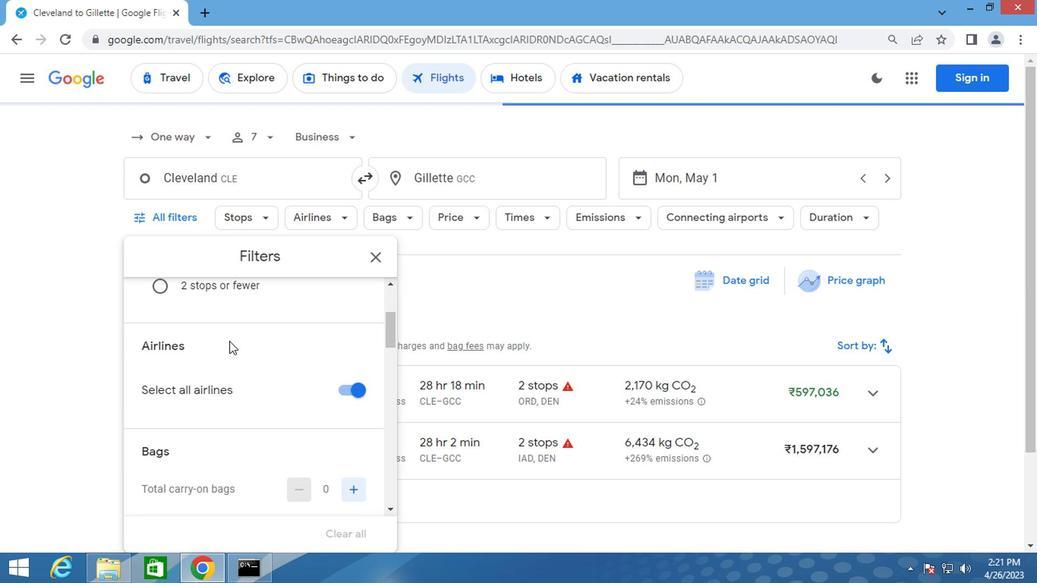 
Action: Mouse scrolled (226, 343) with delta (0, -1)
Screenshot: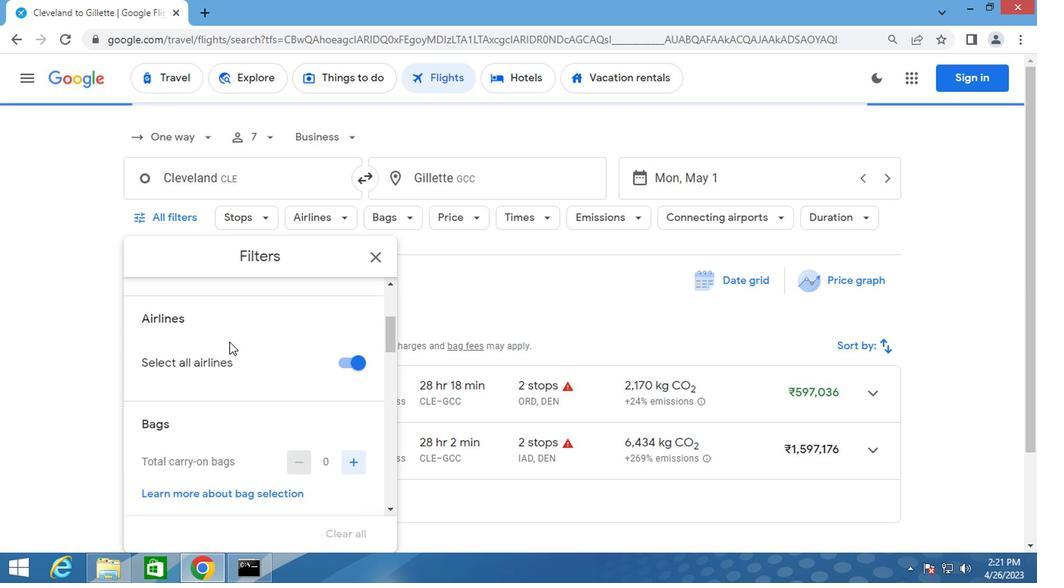
Action: Mouse scrolled (226, 345) with delta (0, 0)
Screenshot: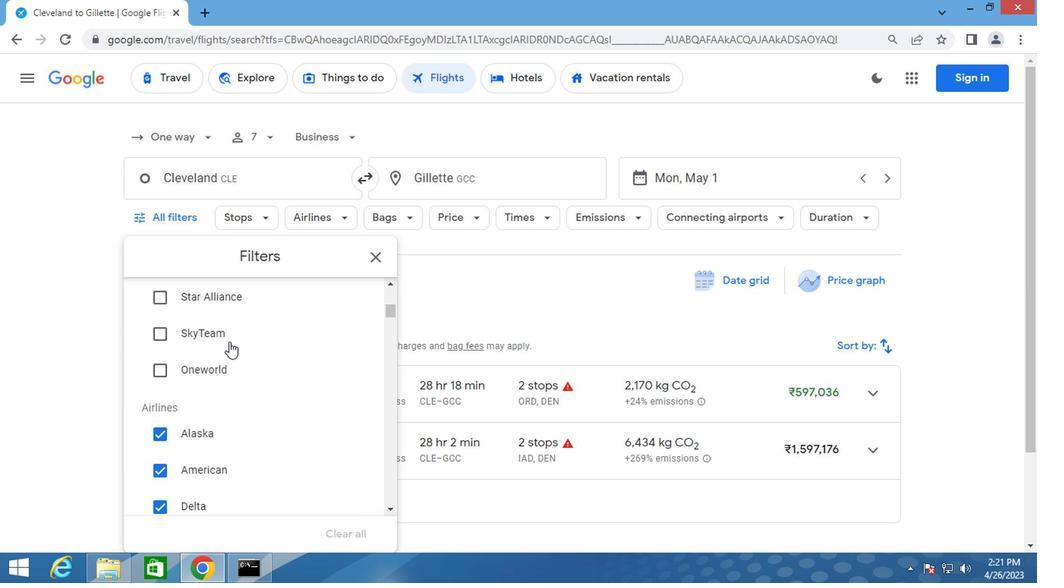 
Action: Mouse moved to (225, 345)
Screenshot: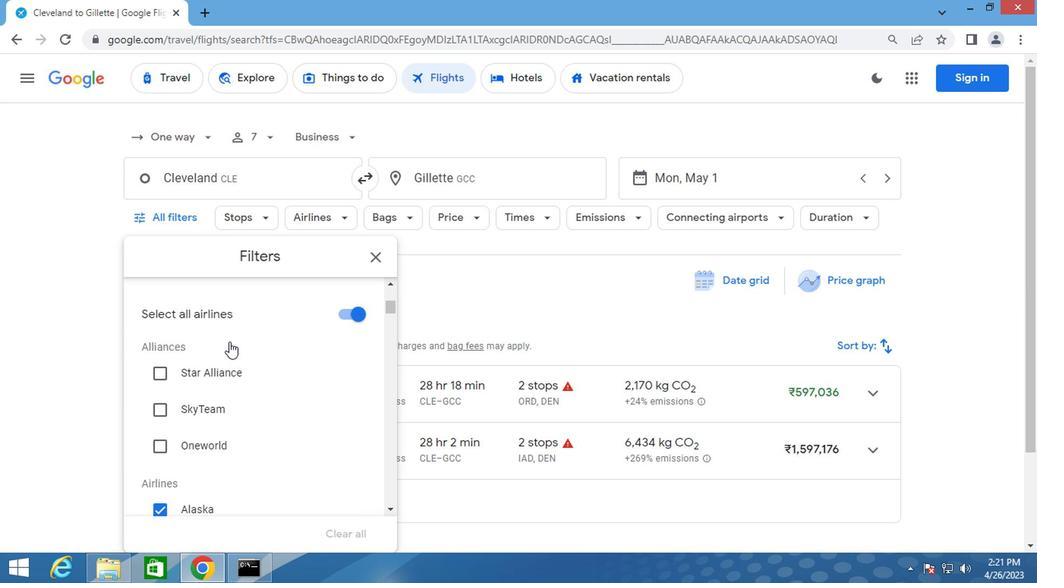 
Action: Mouse scrolled (225, 345) with delta (0, 0)
Screenshot: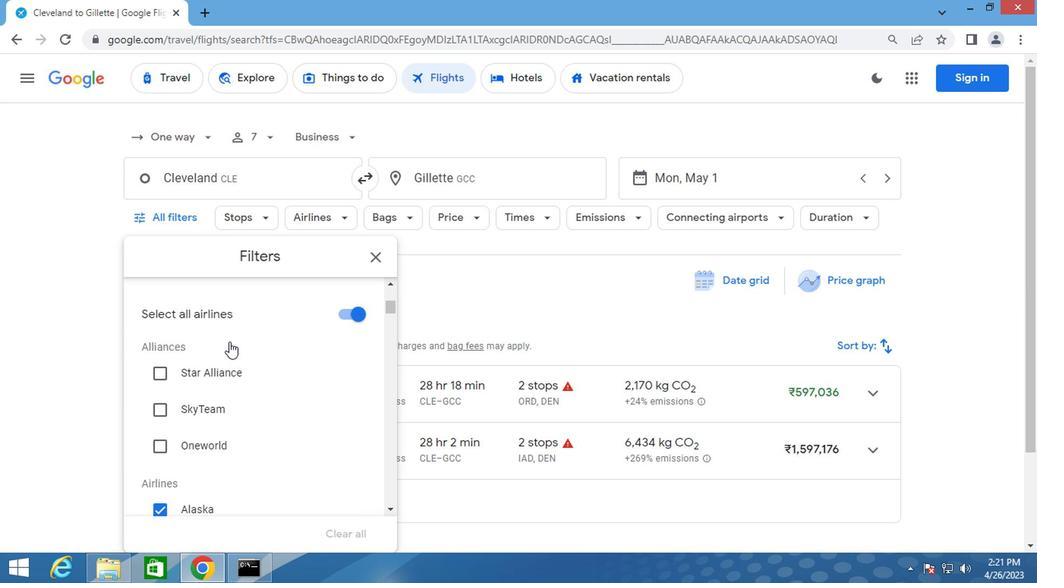 
Action: Mouse scrolled (225, 345) with delta (0, 0)
Screenshot: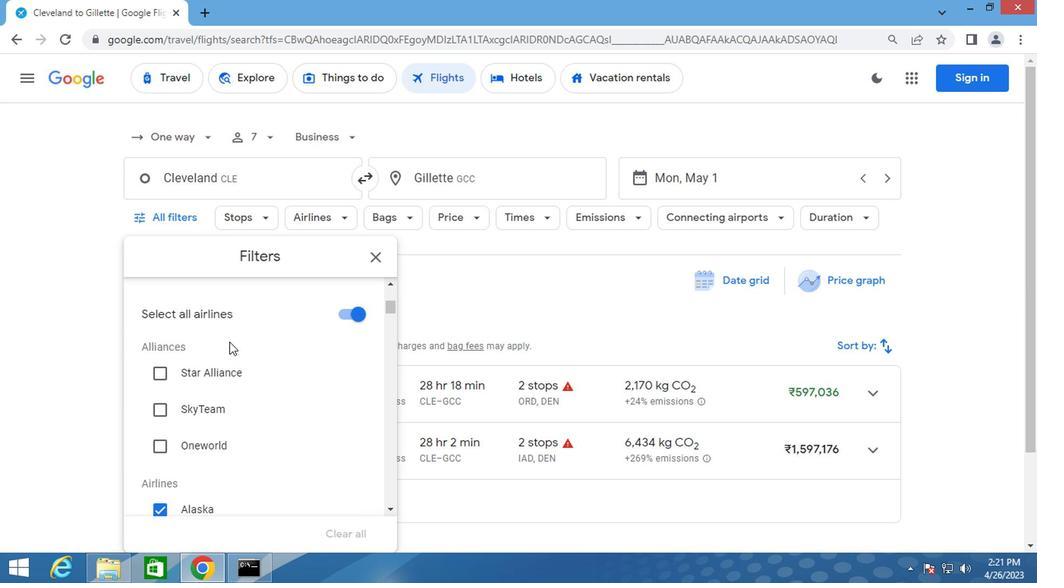 
Action: Mouse scrolled (225, 345) with delta (0, 0)
Screenshot: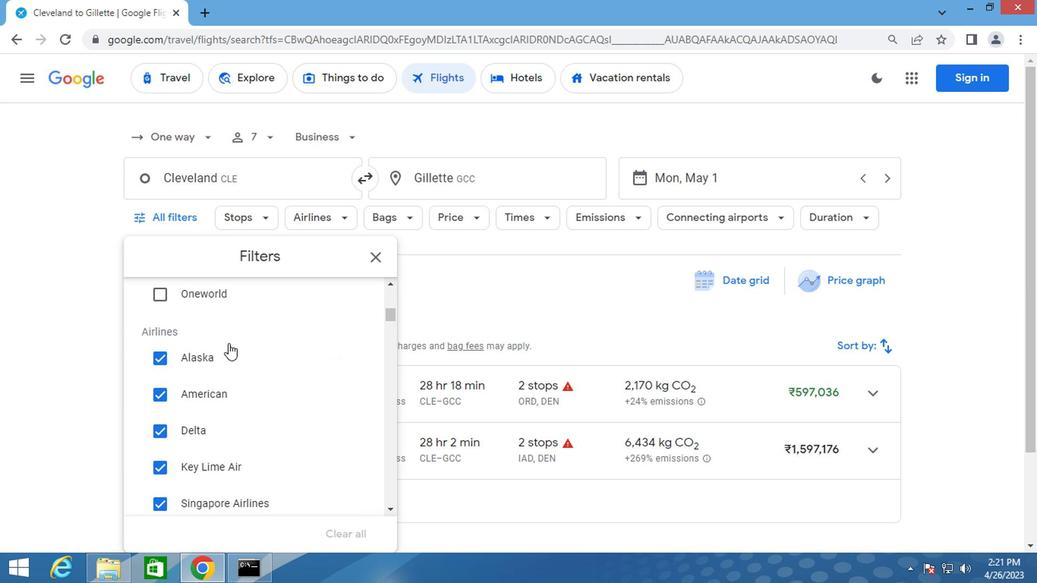 
Action: Mouse moved to (161, 356)
Screenshot: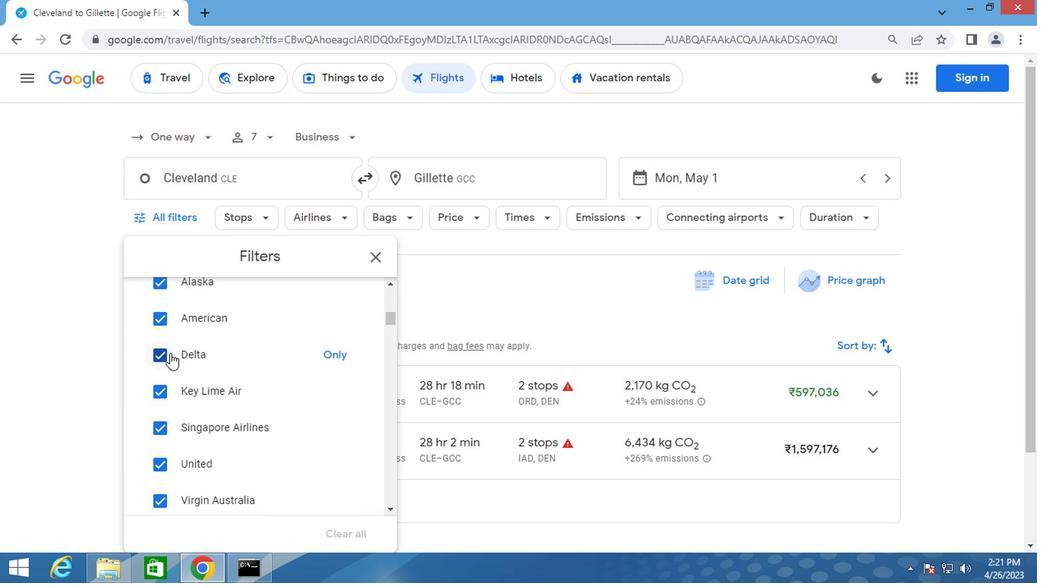 
Action: Mouse pressed left at (161, 356)
Screenshot: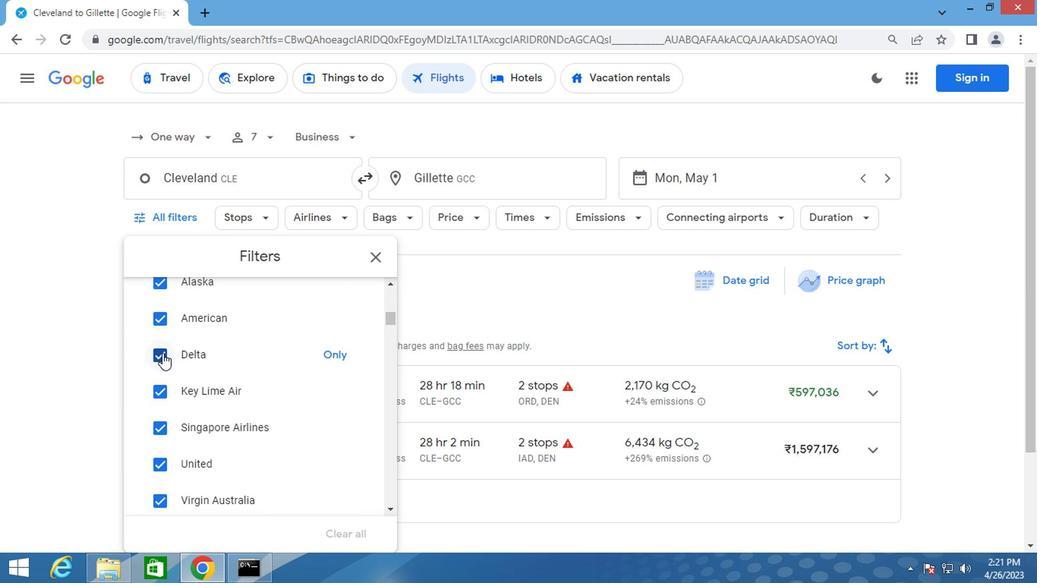 
Action: Mouse moved to (192, 356)
Screenshot: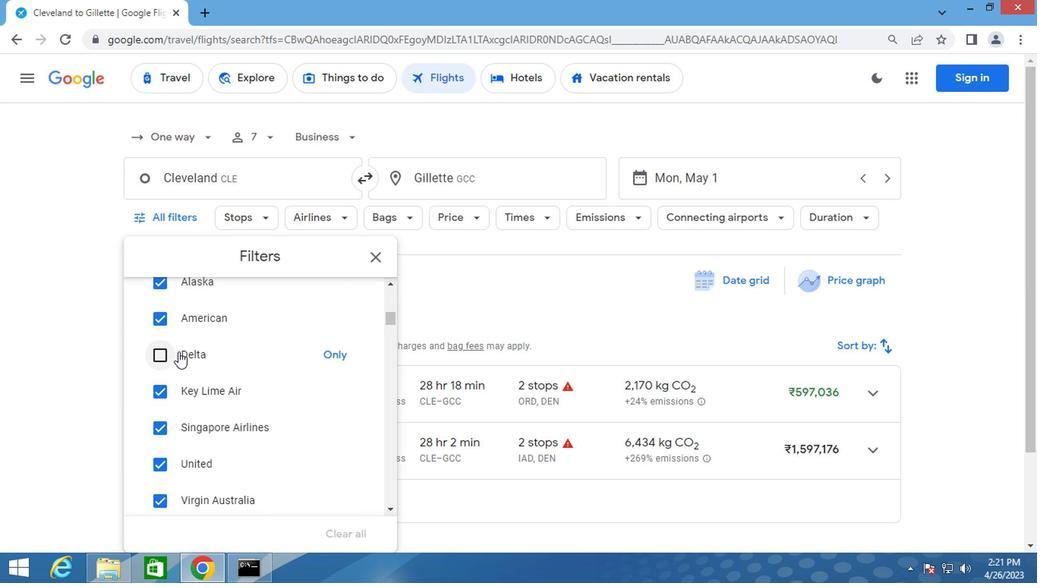 
Action: Mouse scrolled (192, 356) with delta (0, 0)
Screenshot: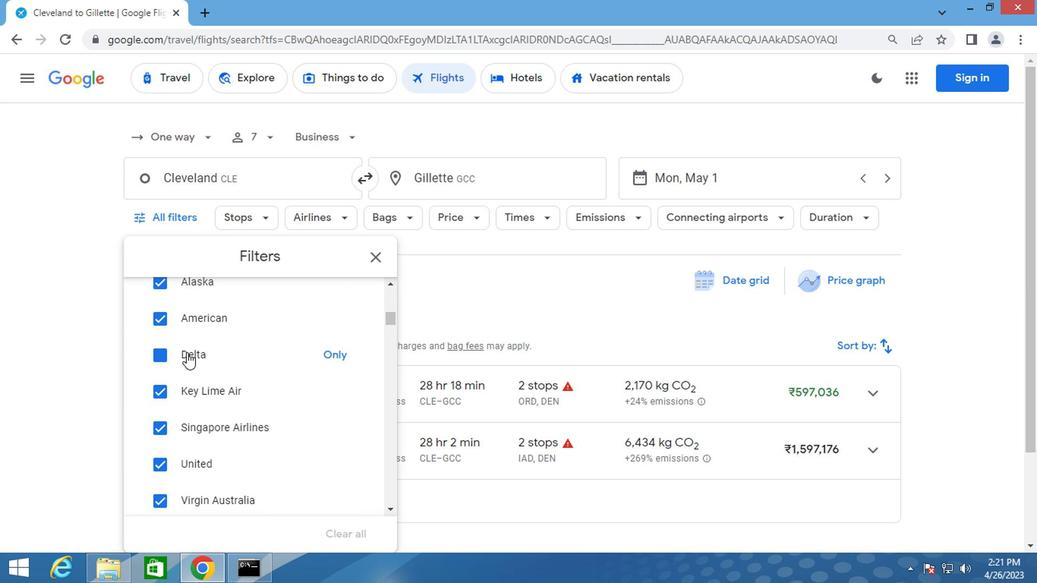 
Action: Mouse scrolled (192, 356) with delta (0, 0)
Screenshot: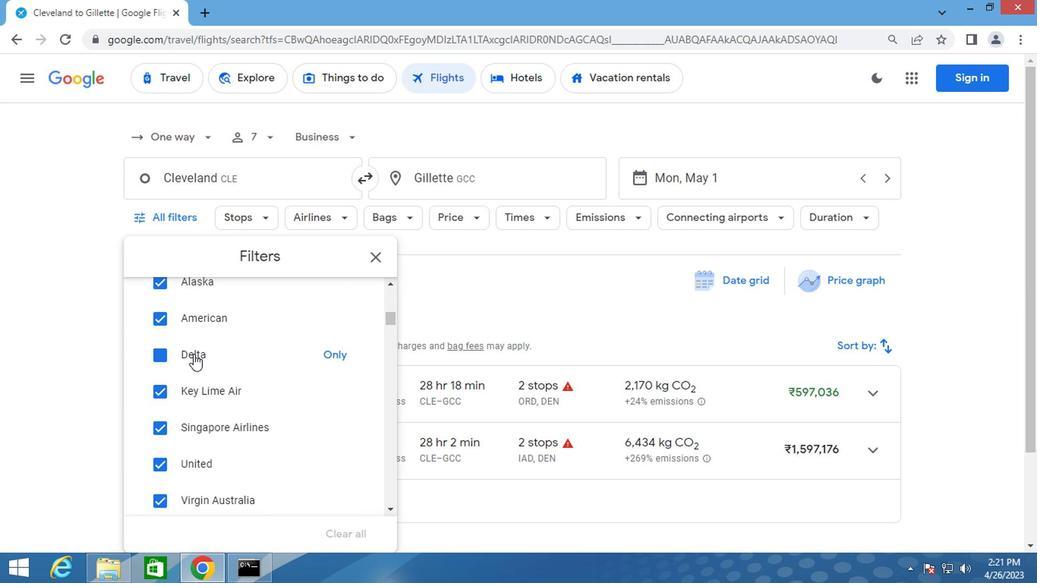 
Action: Mouse scrolled (192, 356) with delta (0, 0)
Screenshot: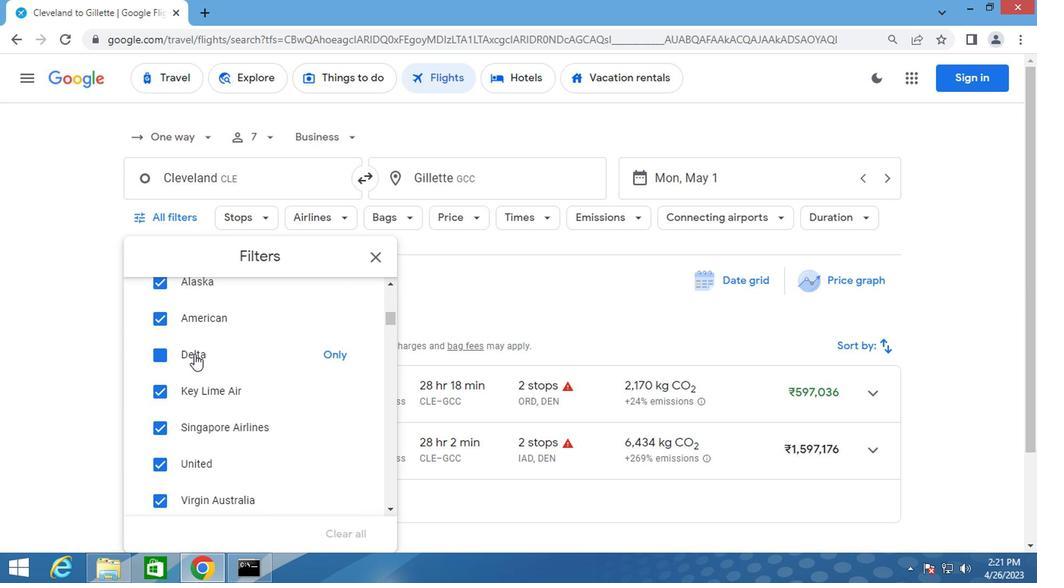
Action: Mouse moved to (271, 380)
Screenshot: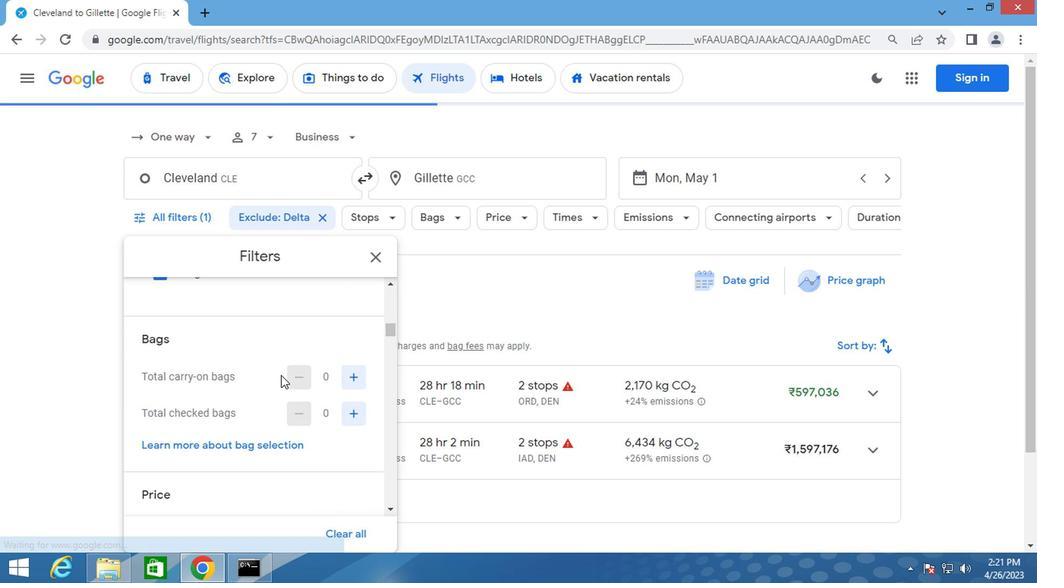 
Action: Mouse scrolled (271, 379) with delta (0, 0)
Screenshot: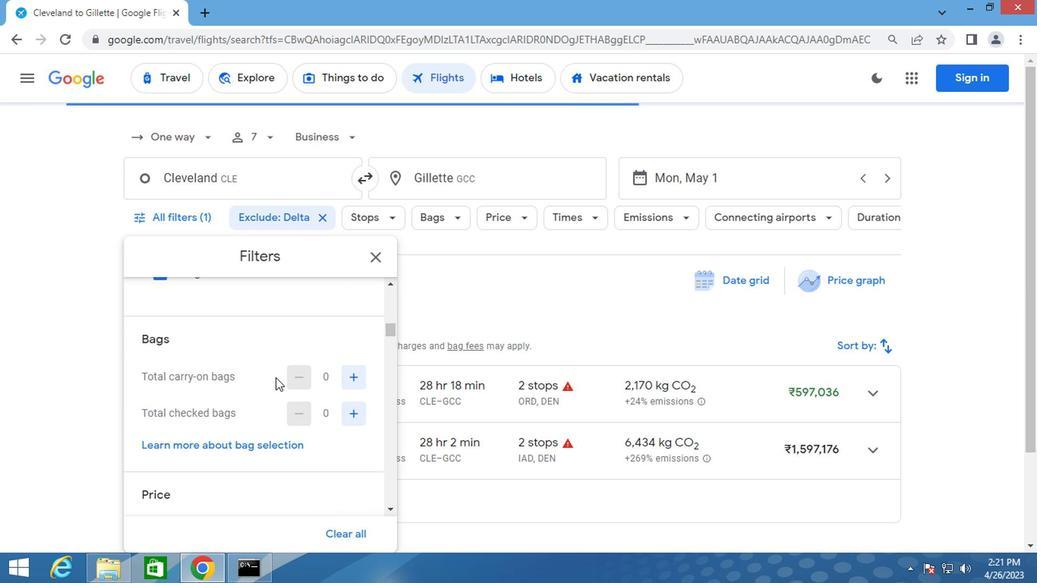 
Action: Mouse moved to (343, 483)
Screenshot: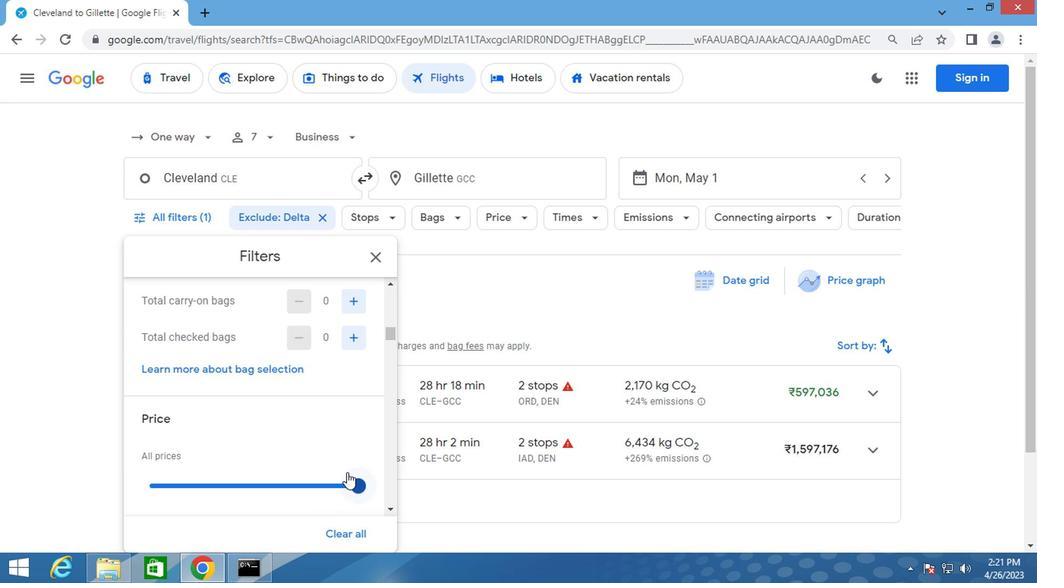 
Action: Mouse pressed left at (343, 483)
Screenshot: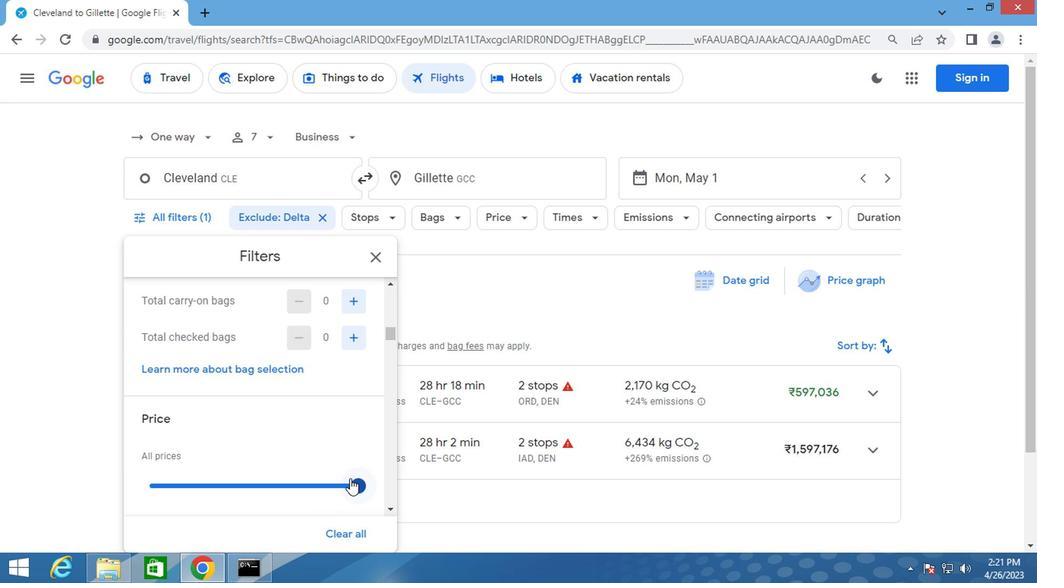 
Action: Mouse moved to (202, 469)
Screenshot: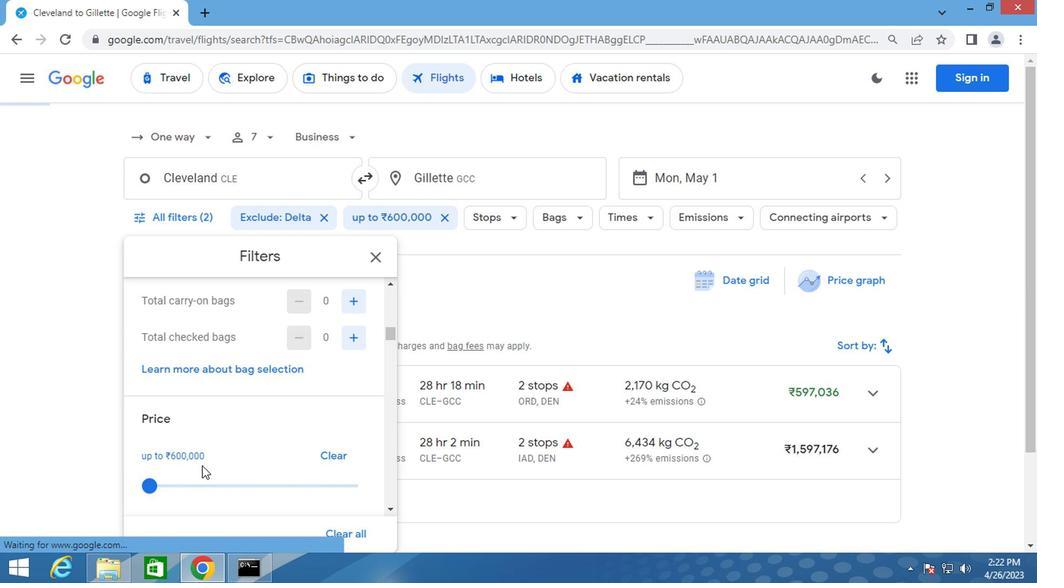
Action: Mouse scrolled (202, 468) with delta (0, 0)
Screenshot: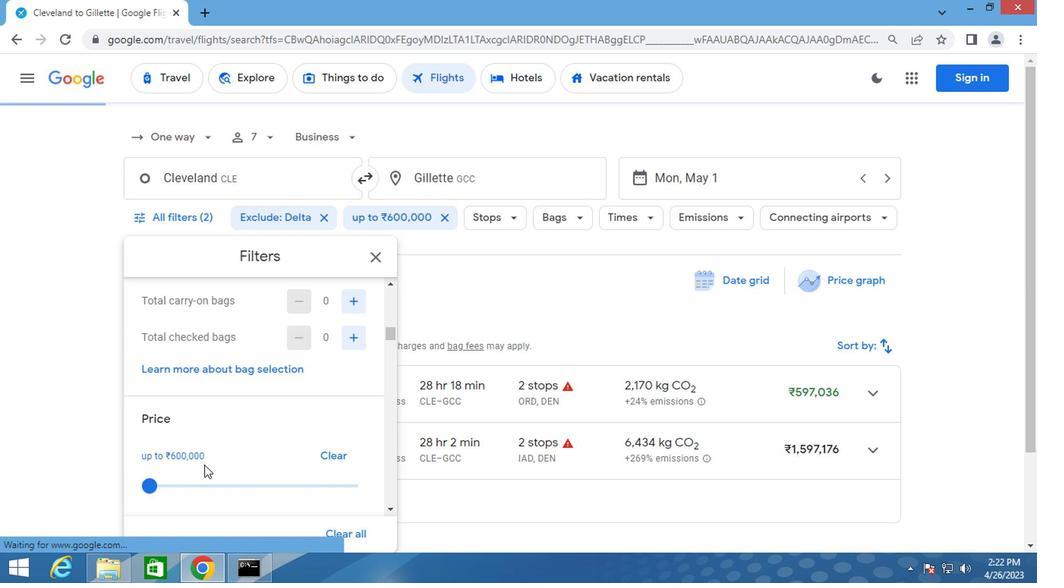
Action: Mouse scrolled (202, 468) with delta (0, 0)
Screenshot: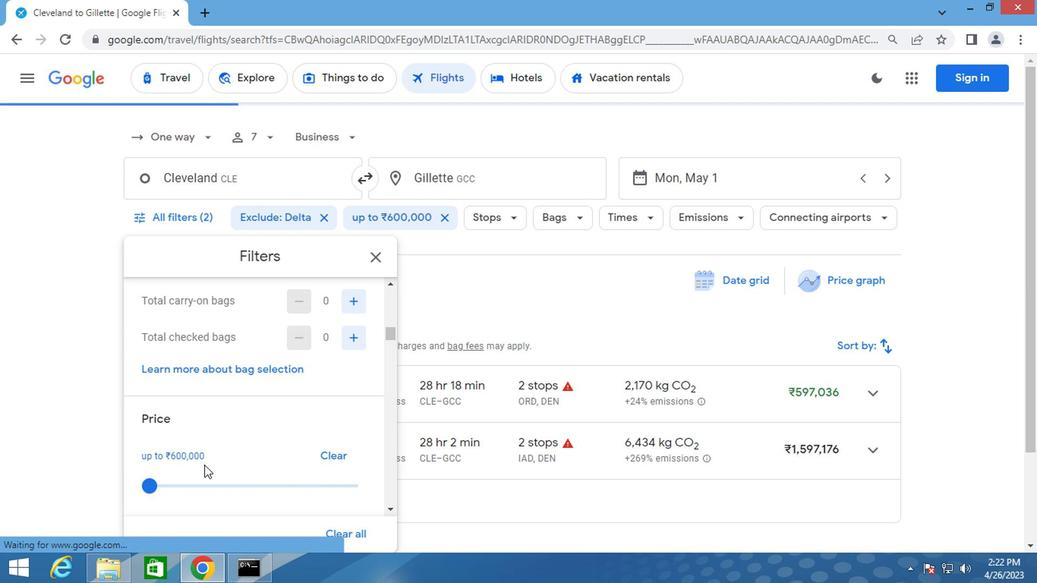 
Action: Mouse moved to (151, 498)
Screenshot: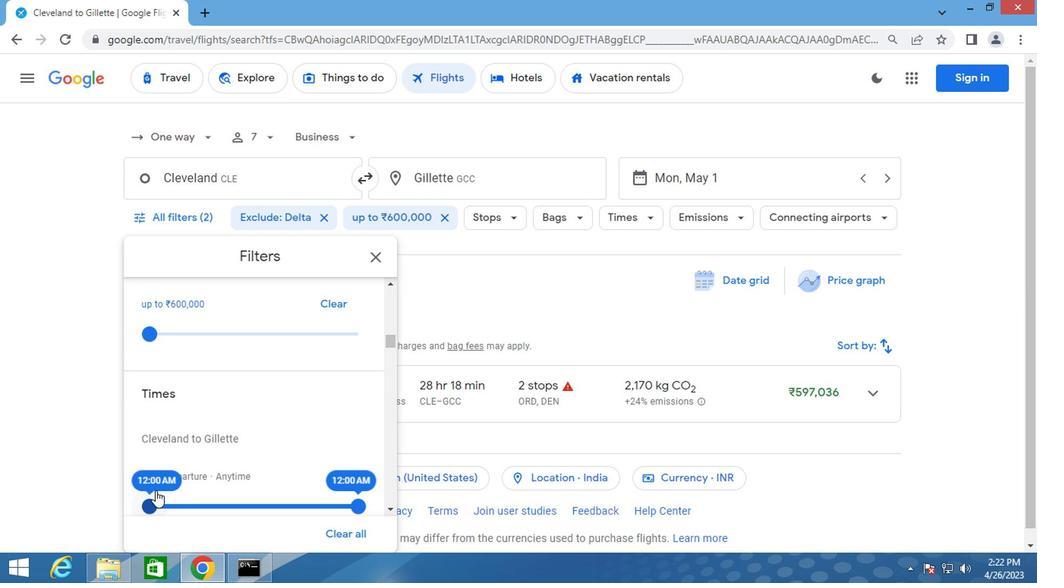 
Action: Mouse pressed left at (151, 498)
Screenshot: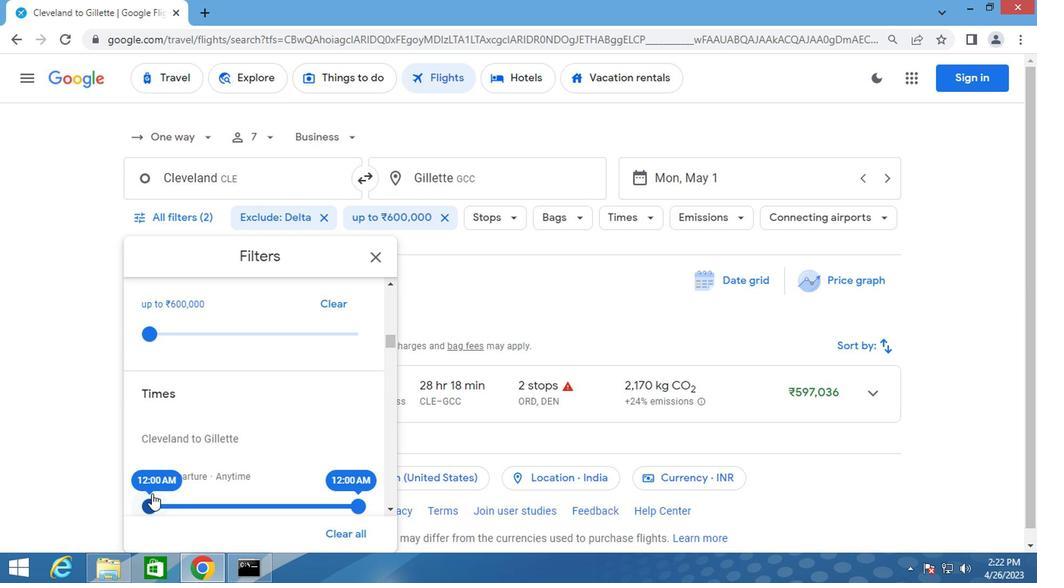 
Action: Mouse moved to (367, 255)
Screenshot: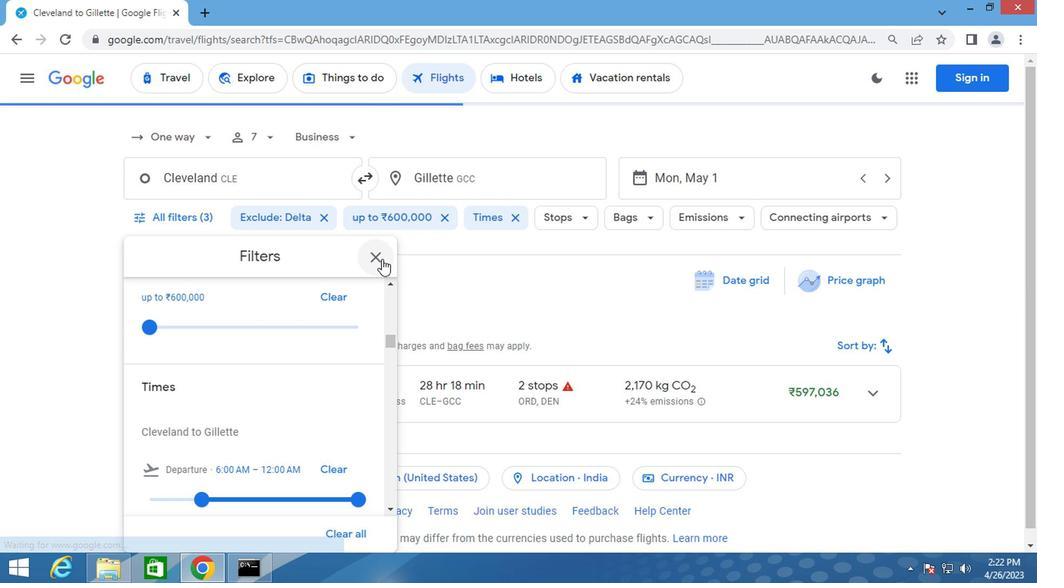 
Action: Mouse pressed left at (367, 255)
Screenshot: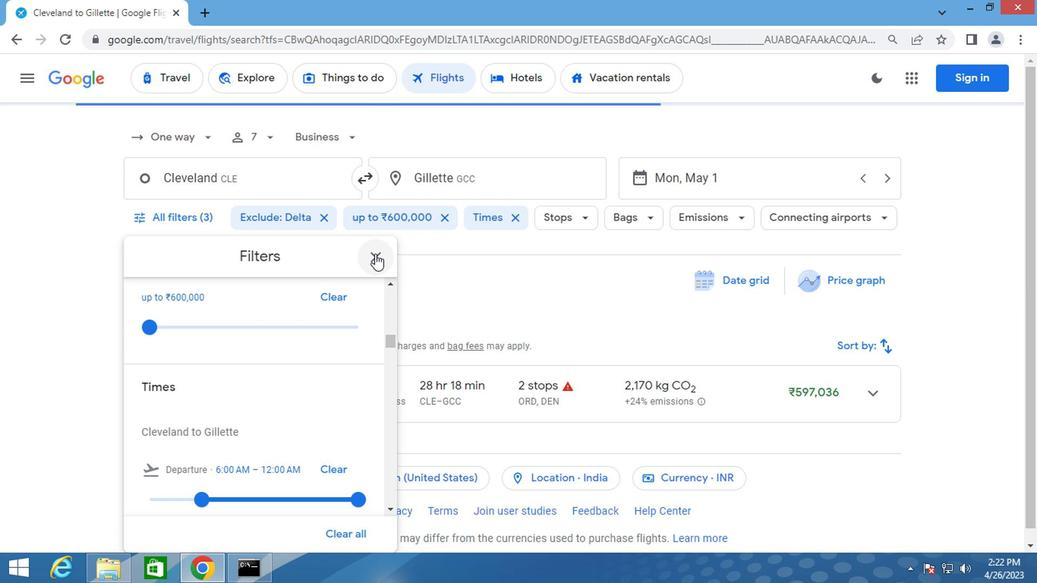 
Action: Key pressed <Key.f8>
Screenshot: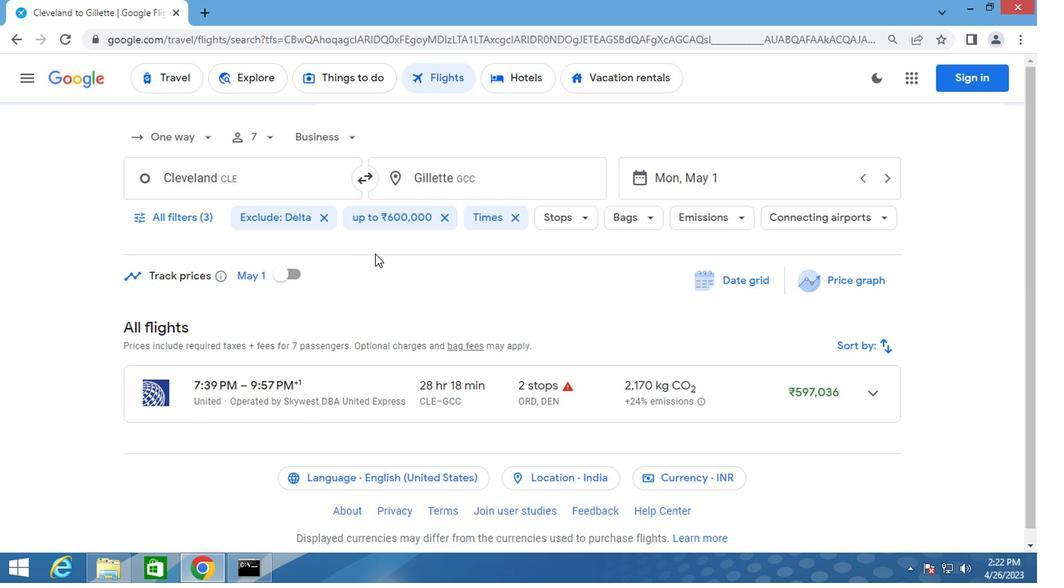 
